 Task: Open Card Card0000000037 in Board Board0000000010 in Workspace WS0000000004 in Trello. Add Member Ayush98111@gmail.com to Card Card0000000037 in Board Board0000000010 in Workspace WS0000000004 in Trello. Add Green Label titled Label0000000037 to Card Card0000000037 in Board Board0000000010 in Workspace WS0000000004 in Trello. Add Checklist CL0000000037 to Card Card0000000037 in Board Board0000000010 in Workspace WS0000000004 in Trello. Add Dates with Start Date as Apr 08 2023 and Due Date as Apr 30 2023 to Card Card0000000037 in Board Board0000000010 in Workspace WS0000000004 in Trello
Action: Mouse moved to (117, 383)
Screenshot: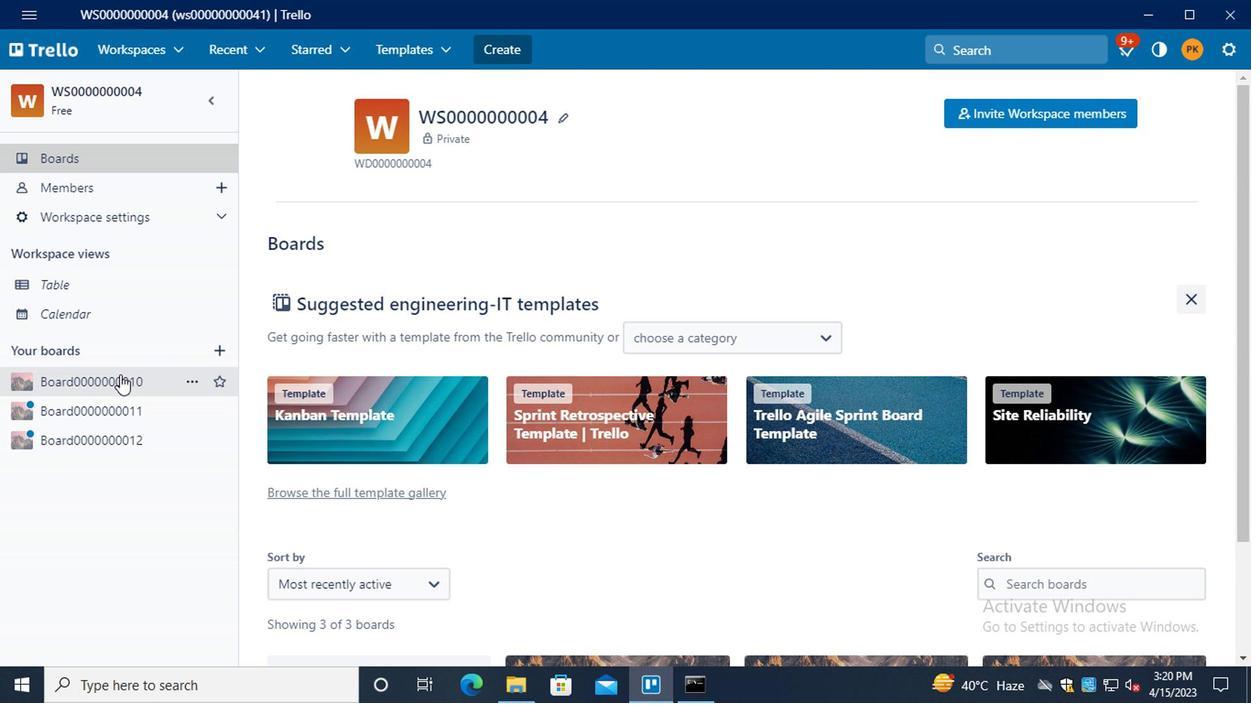 
Action: Mouse pressed left at (117, 383)
Screenshot: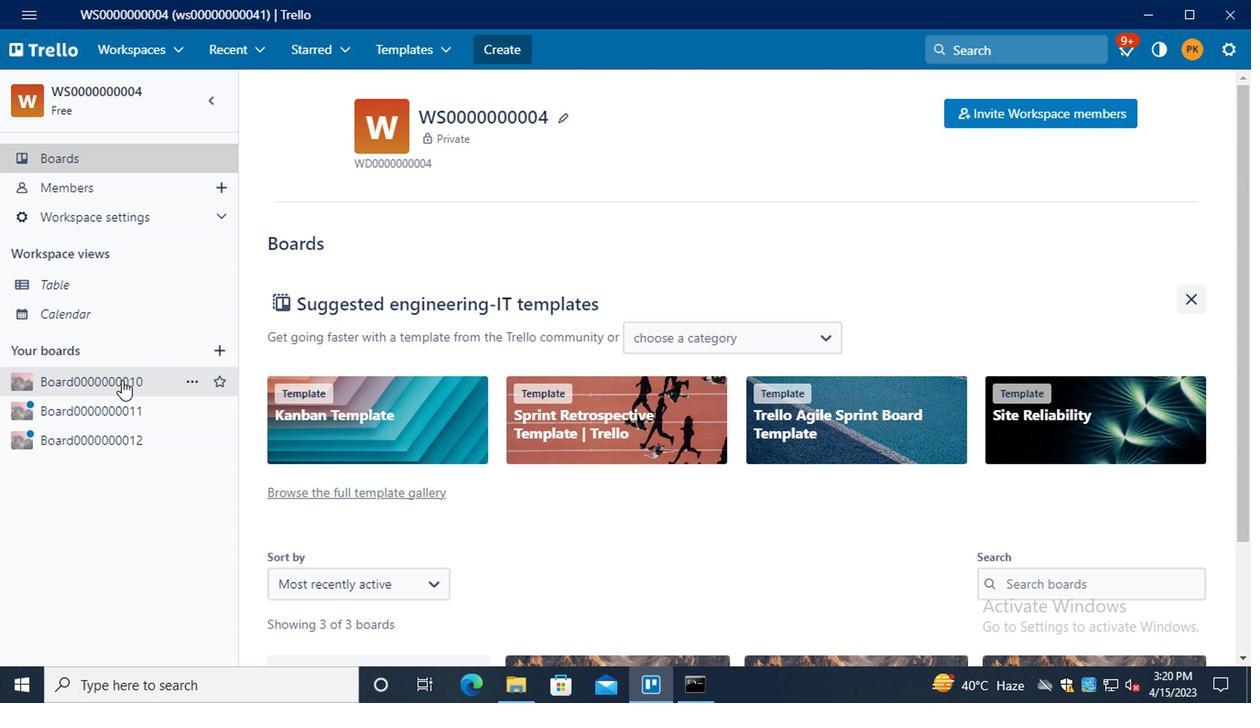 
Action: Mouse moved to (362, 169)
Screenshot: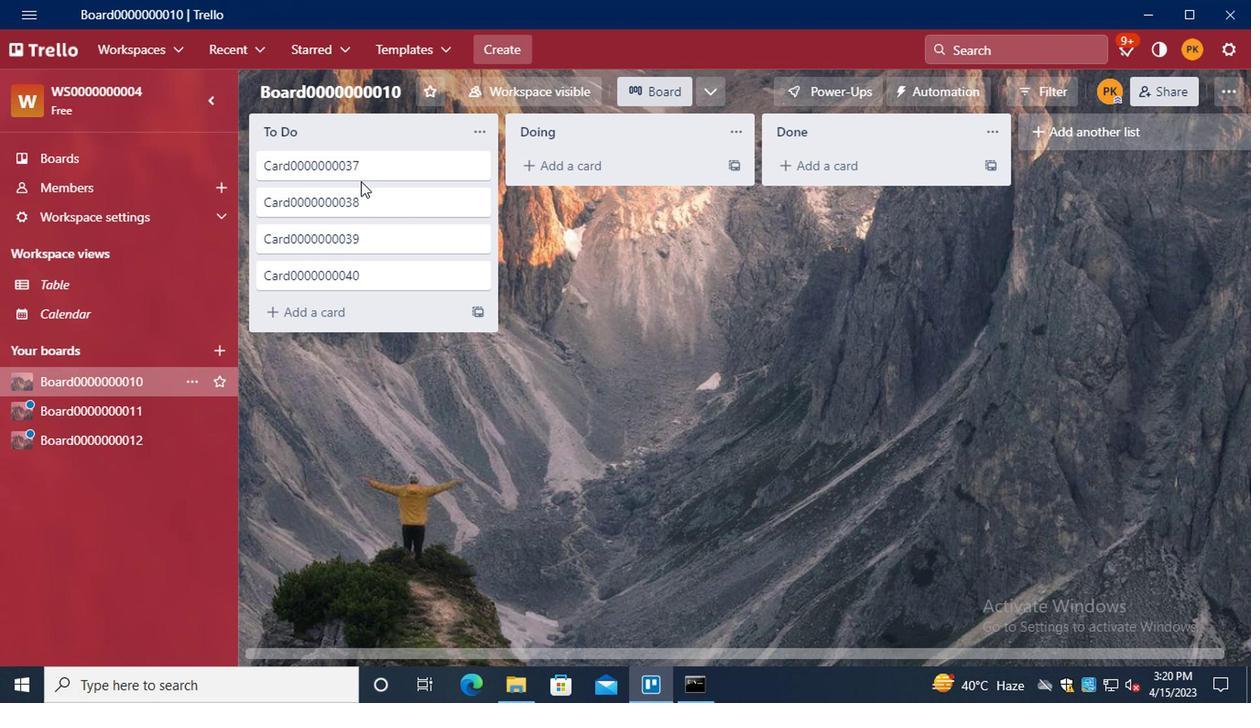 
Action: Mouse pressed left at (362, 169)
Screenshot: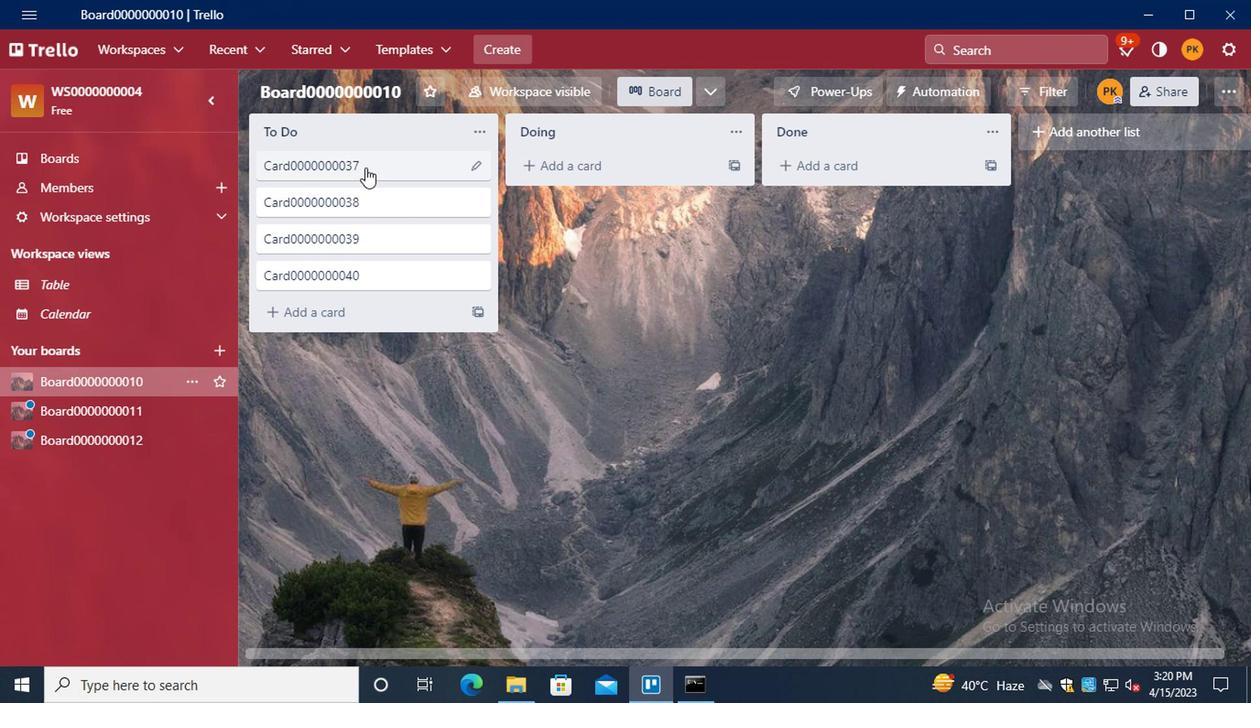 
Action: Mouse moved to (860, 169)
Screenshot: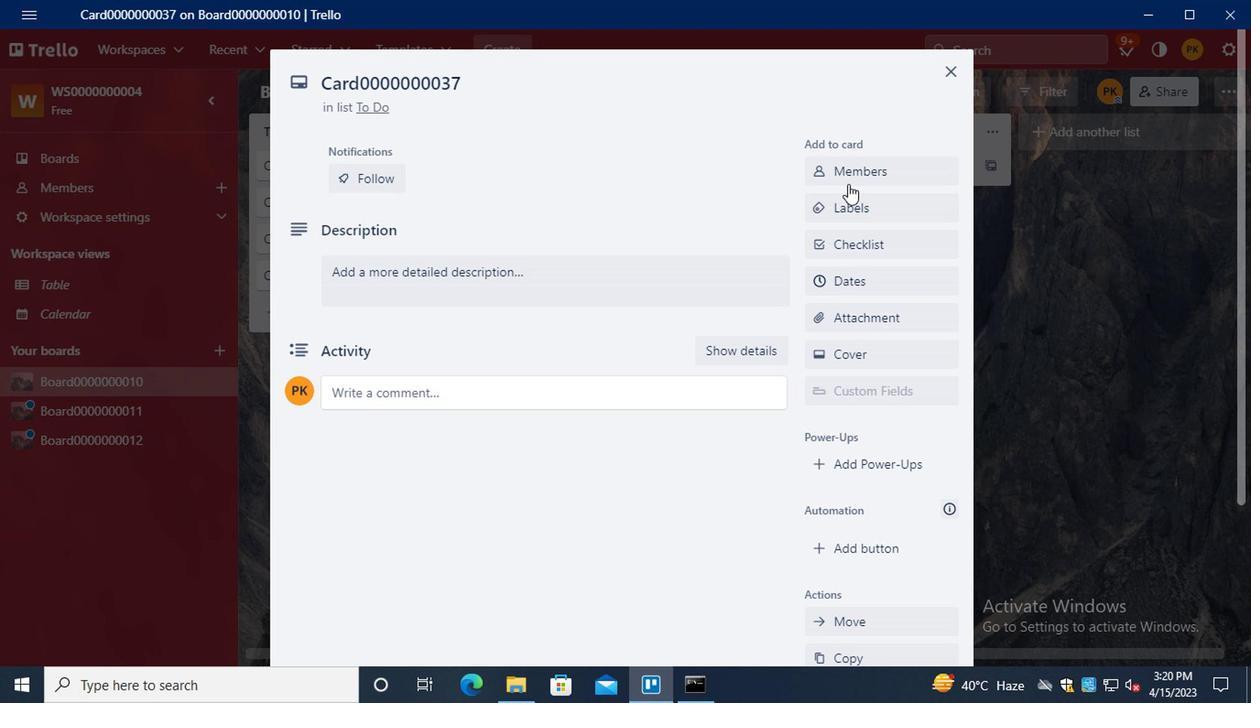 
Action: Mouse pressed left at (860, 169)
Screenshot: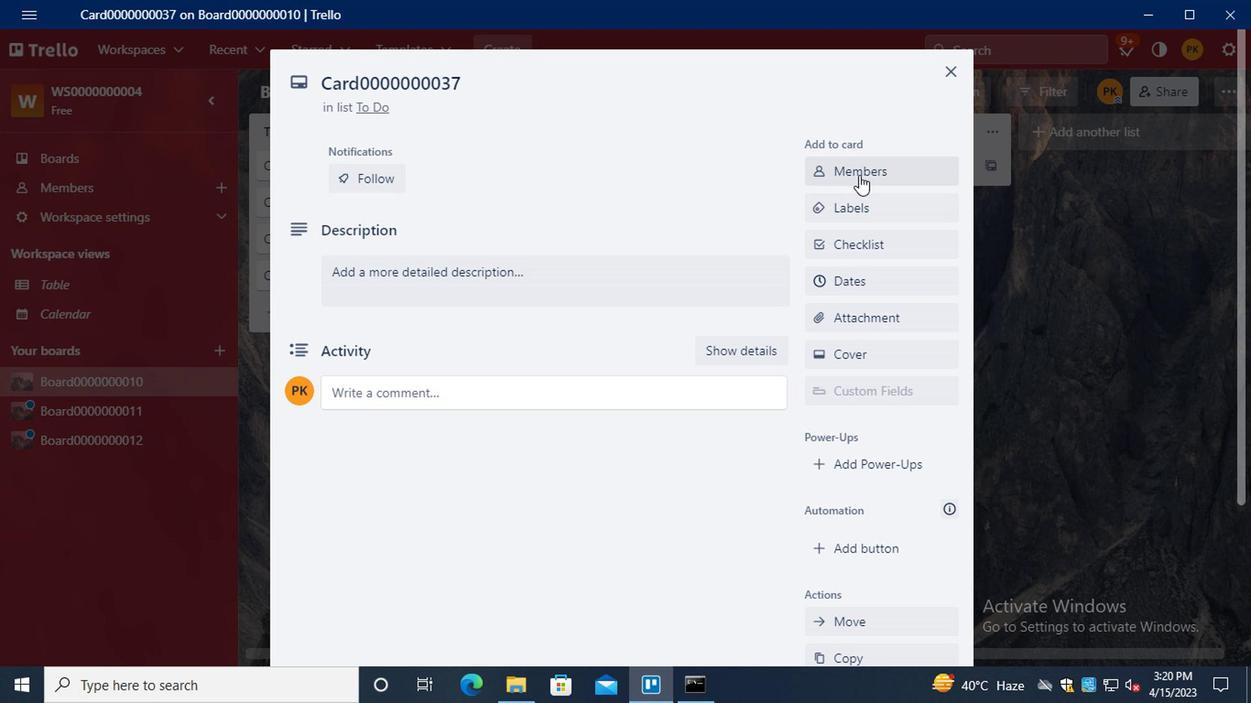 
Action: Mouse moved to (860, 168)
Screenshot: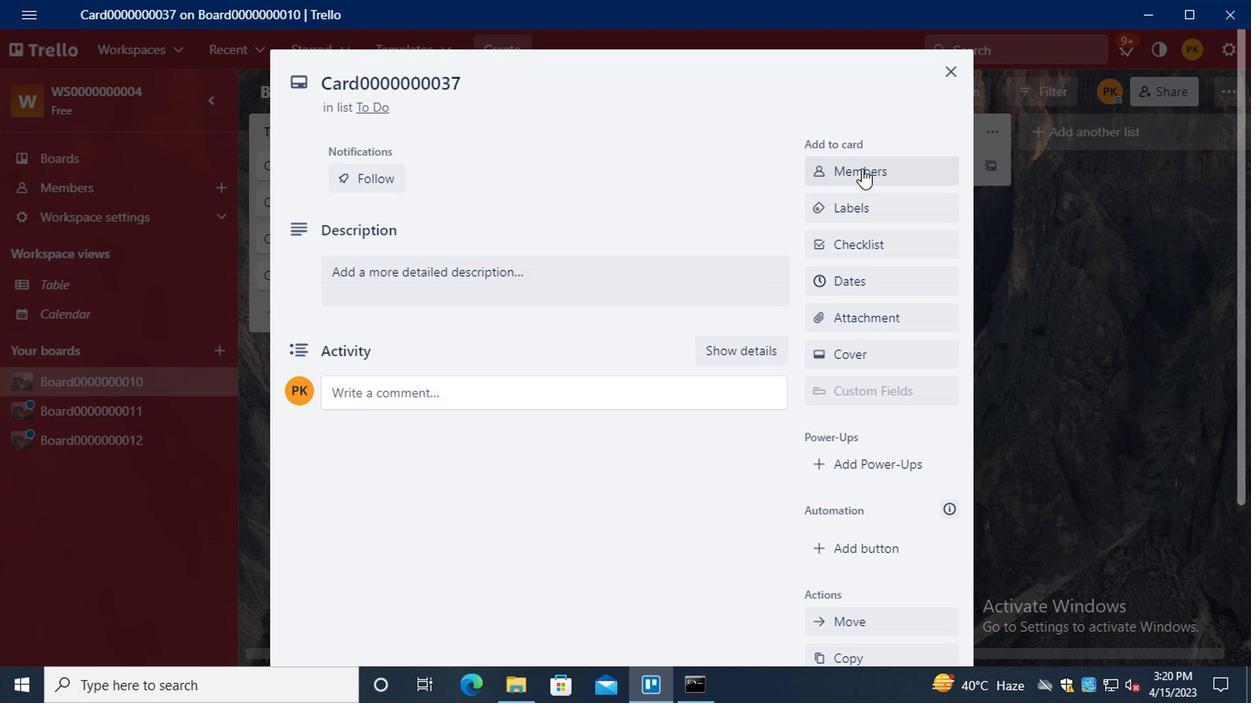 
Action: Key pressed <Key.shift>AYU
Screenshot: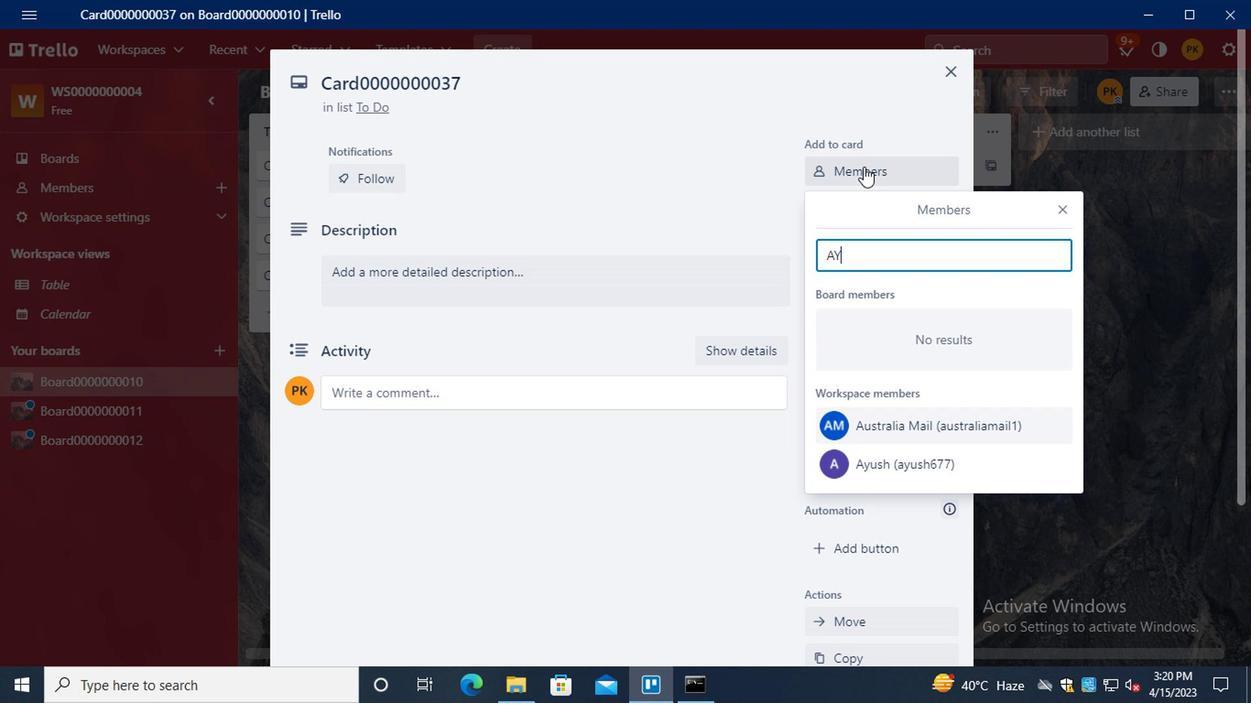 
Action: Mouse moved to (904, 436)
Screenshot: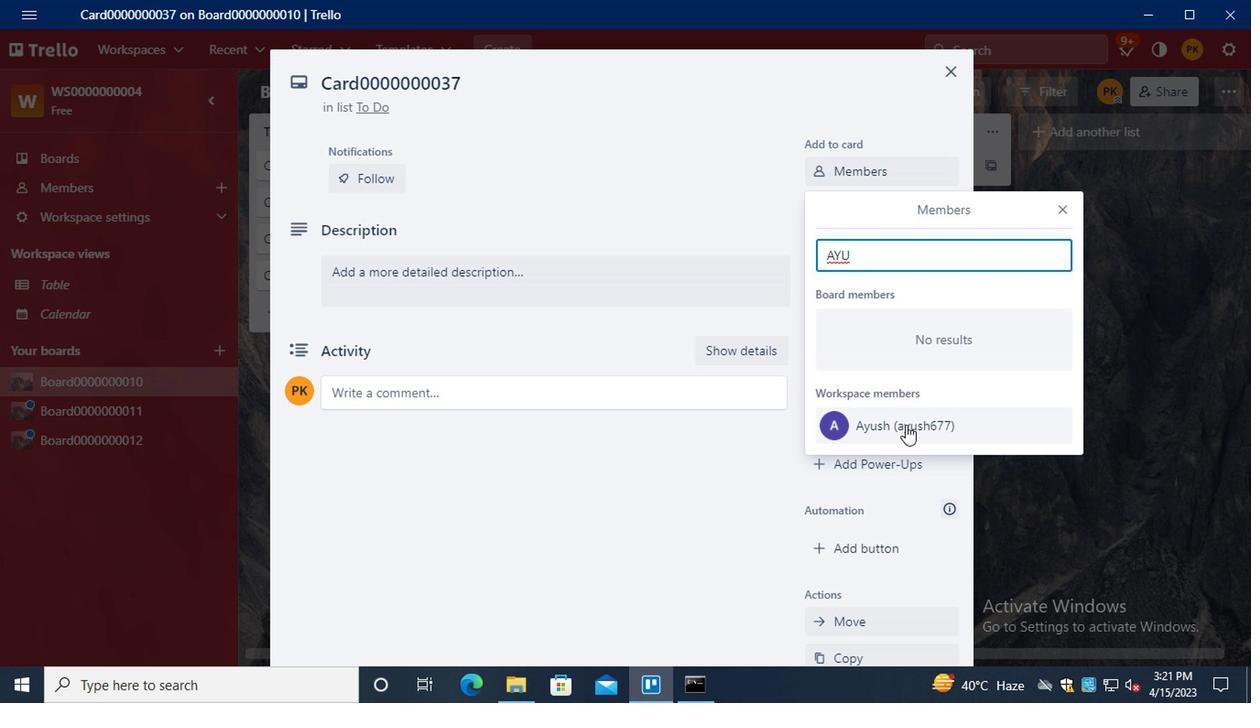 
Action: Mouse pressed left at (904, 436)
Screenshot: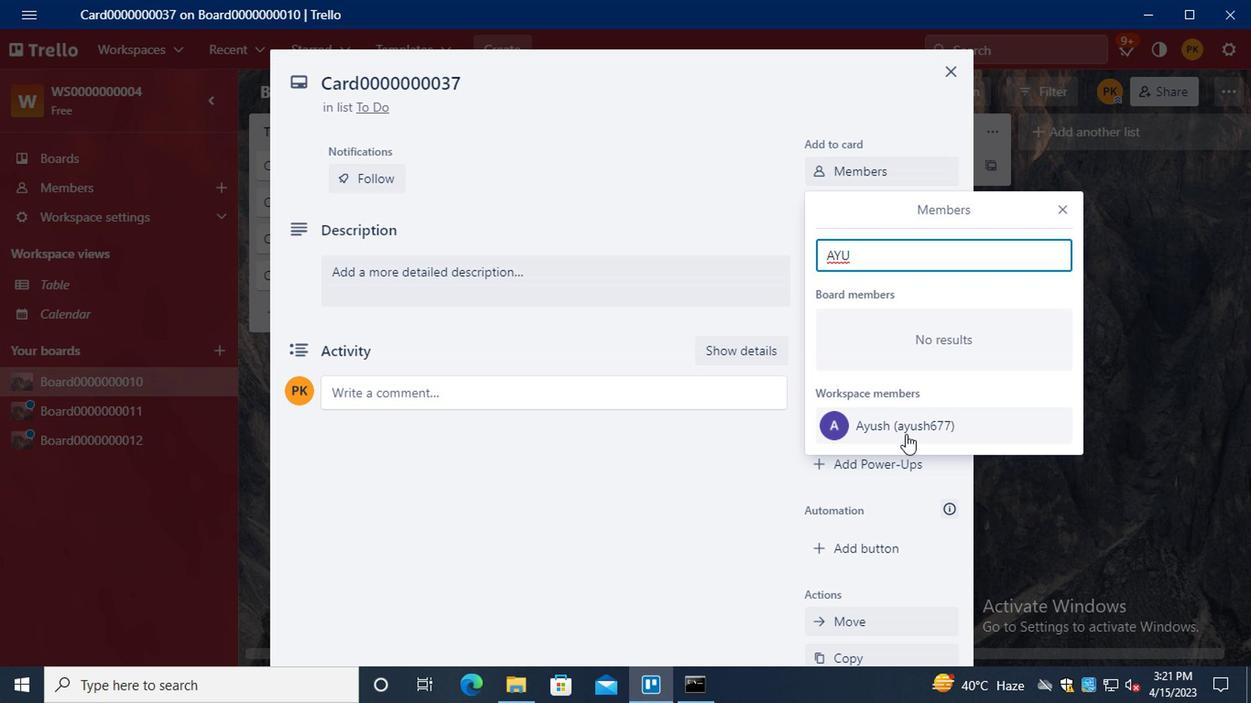 
Action: Mouse moved to (856, 426)
Screenshot: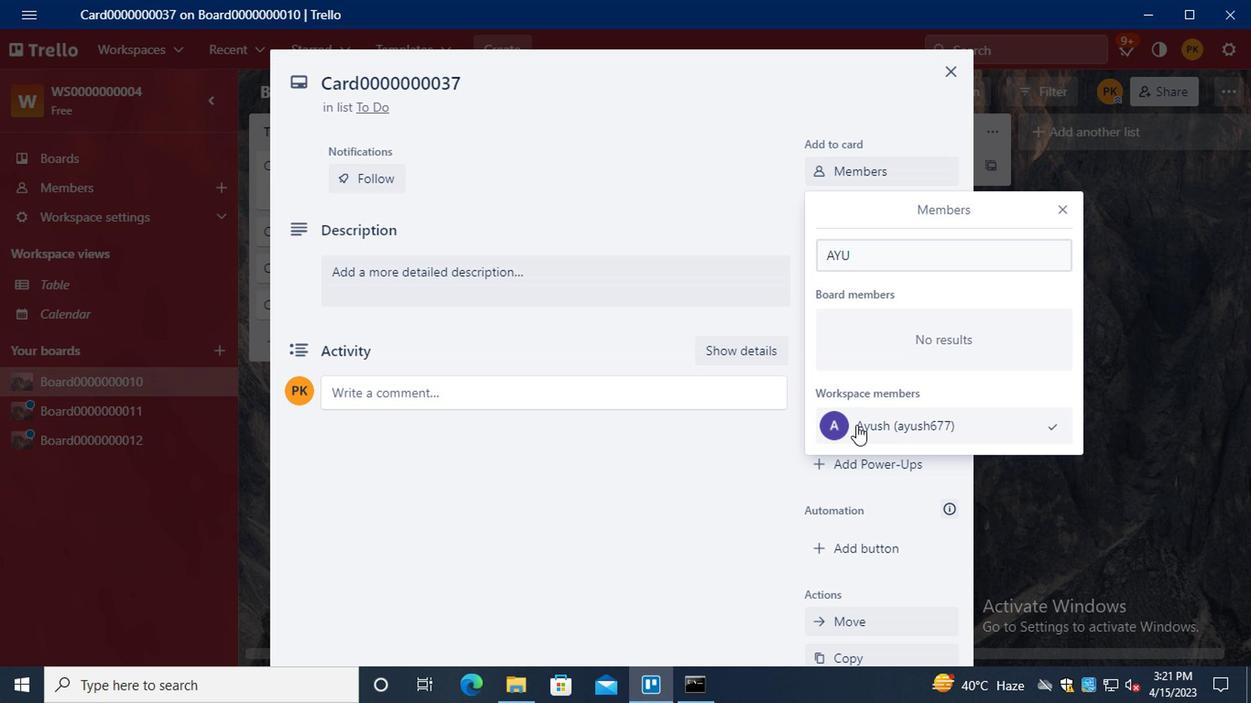 
Action: Mouse pressed left at (856, 426)
Screenshot: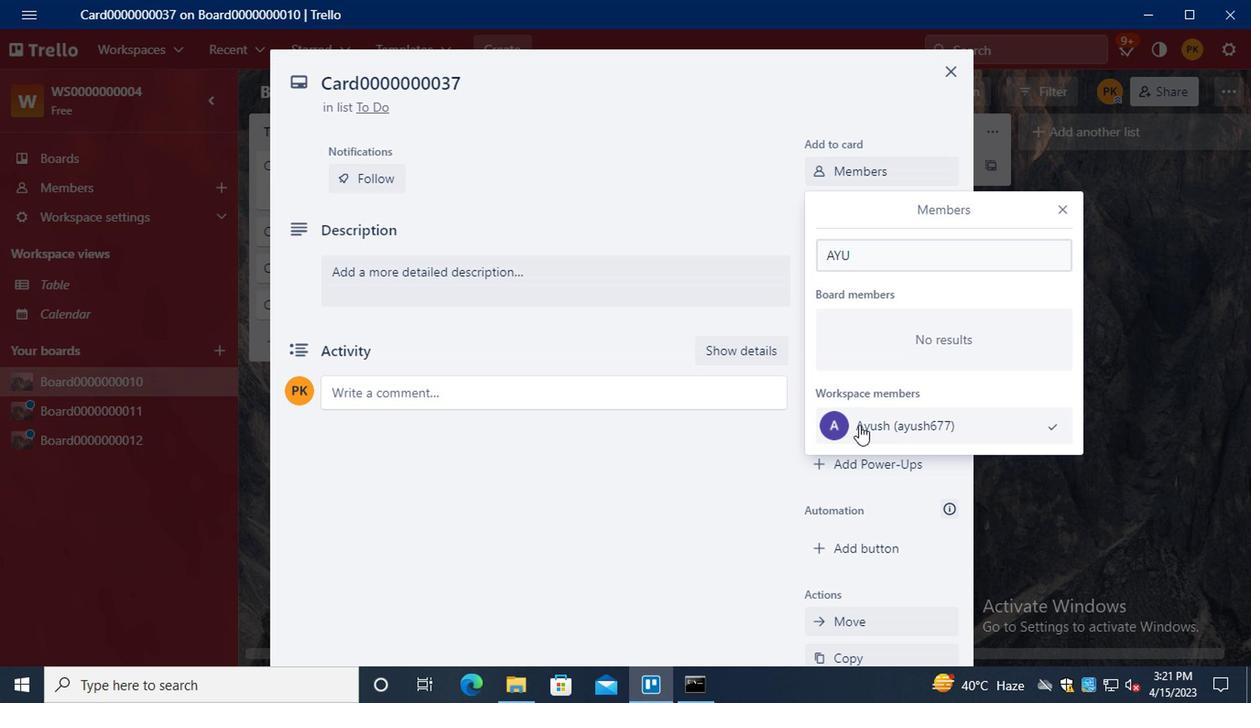 
Action: Mouse moved to (879, 425)
Screenshot: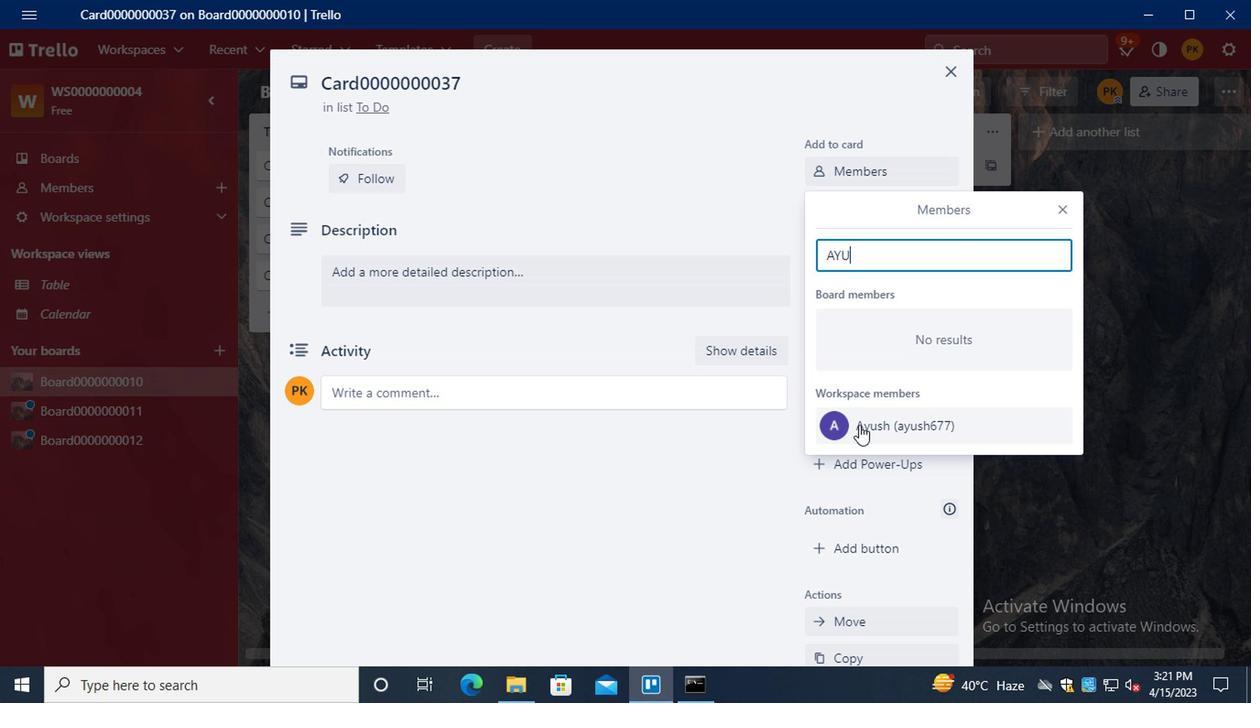 
Action: Mouse pressed left at (879, 425)
Screenshot: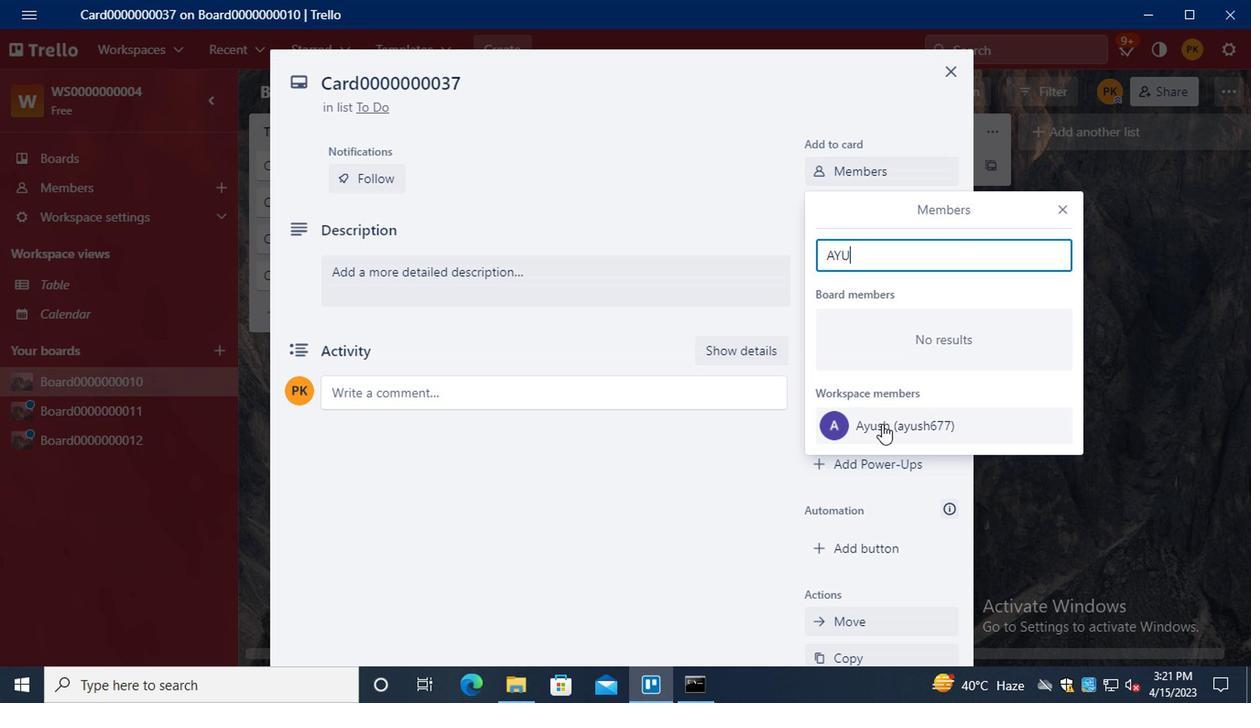 
Action: Mouse moved to (1060, 213)
Screenshot: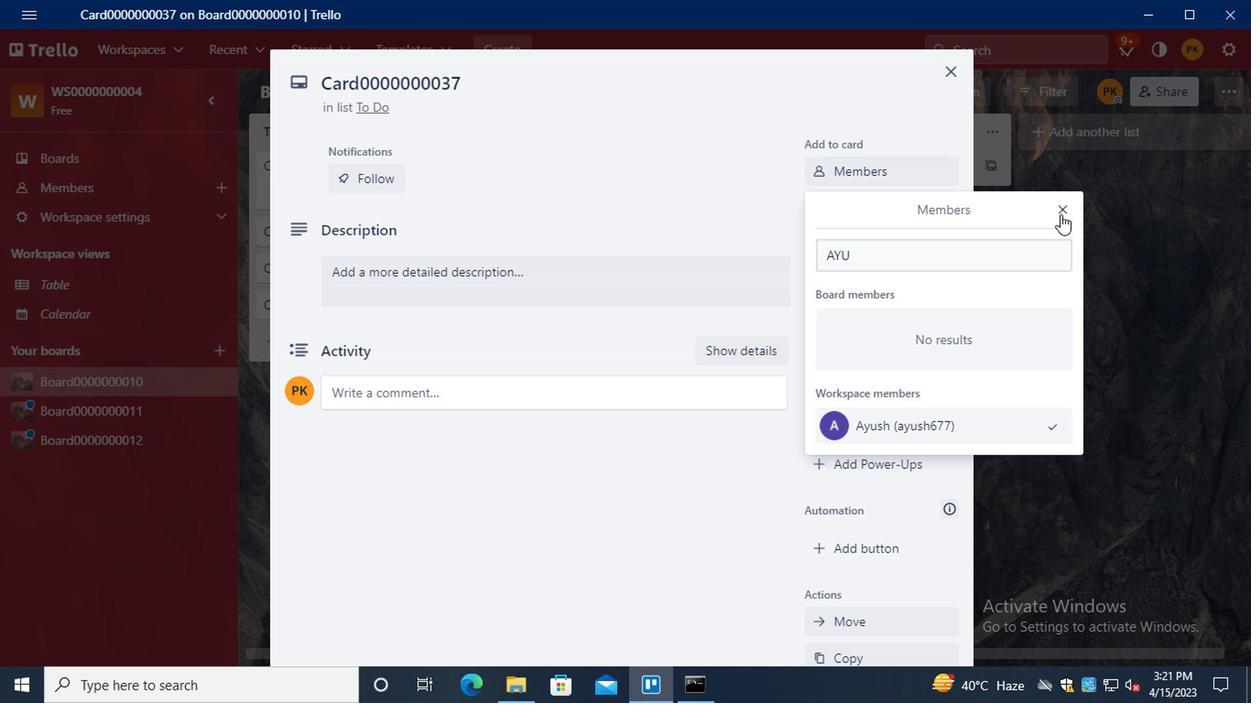 
Action: Mouse pressed left at (1060, 213)
Screenshot: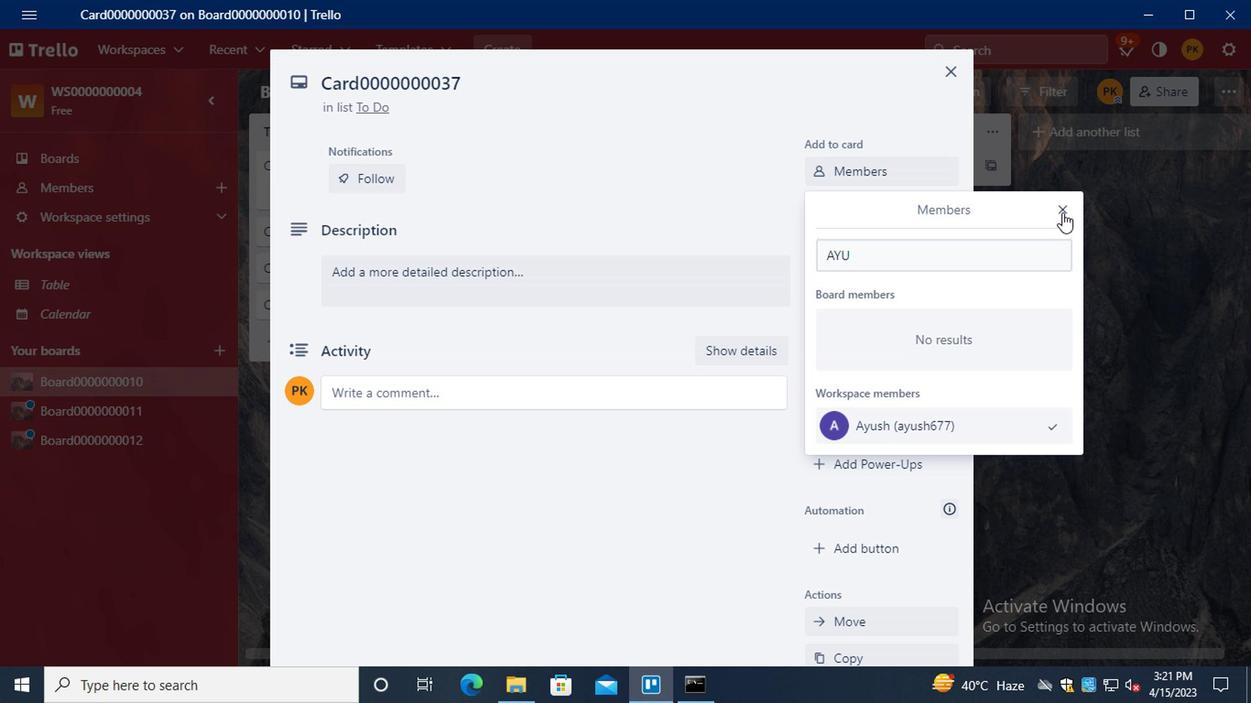 
Action: Mouse moved to (850, 212)
Screenshot: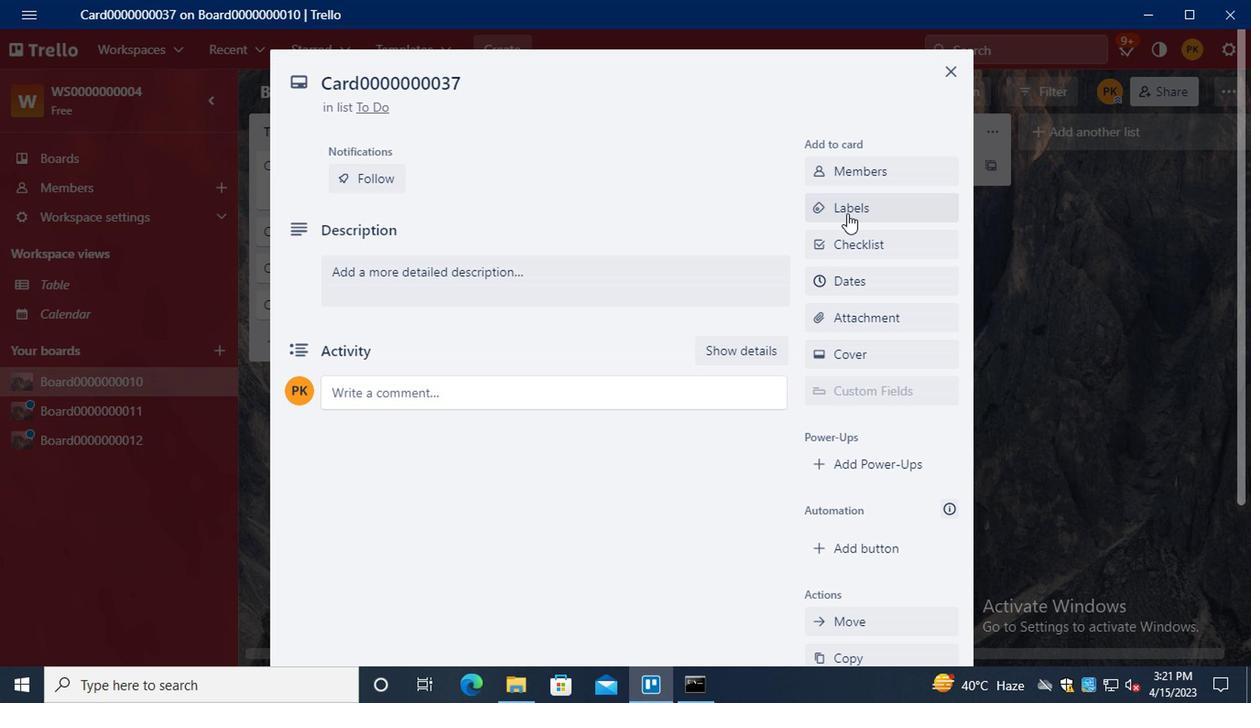 
Action: Mouse pressed left at (850, 212)
Screenshot: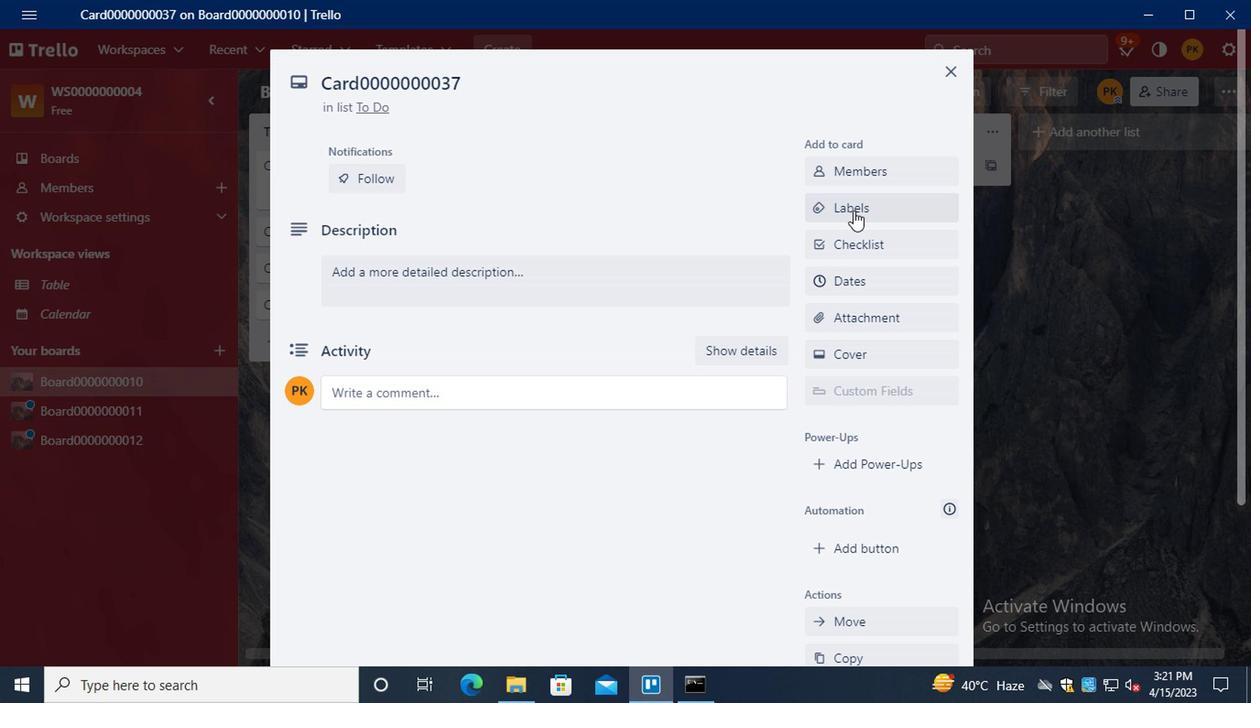 
Action: Mouse moved to (899, 411)
Screenshot: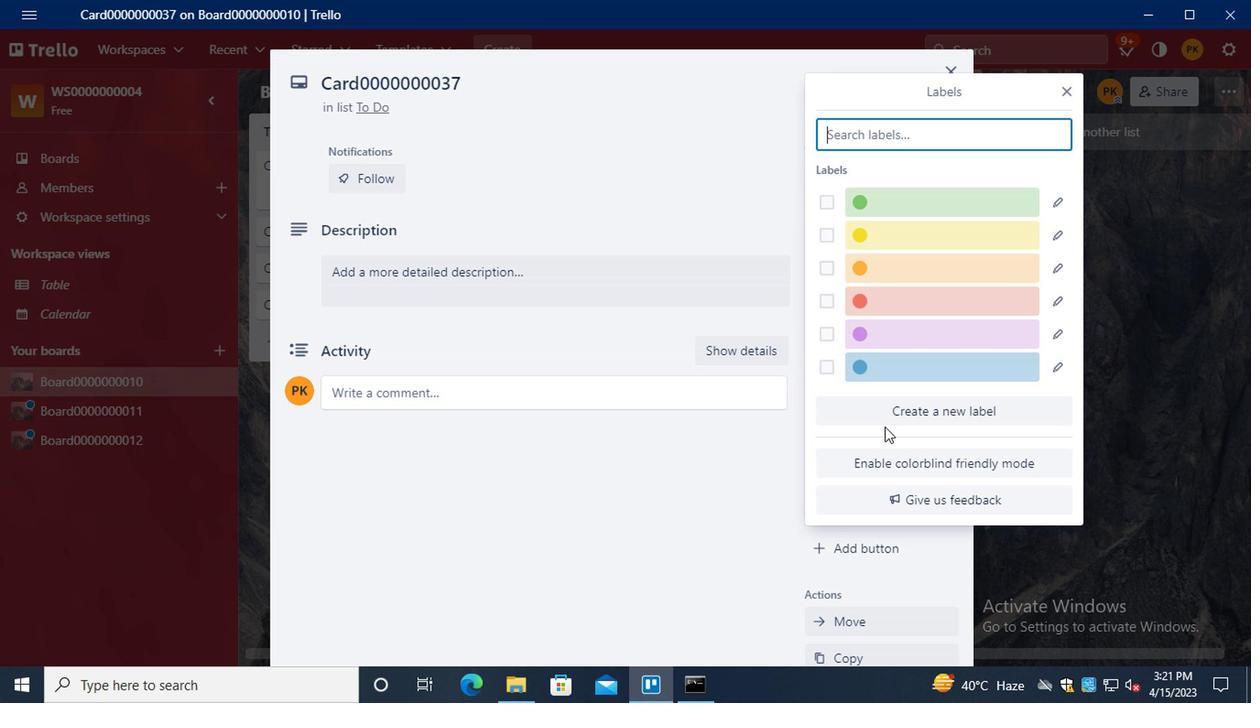 
Action: Mouse pressed left at (899, 411)
Screenshot: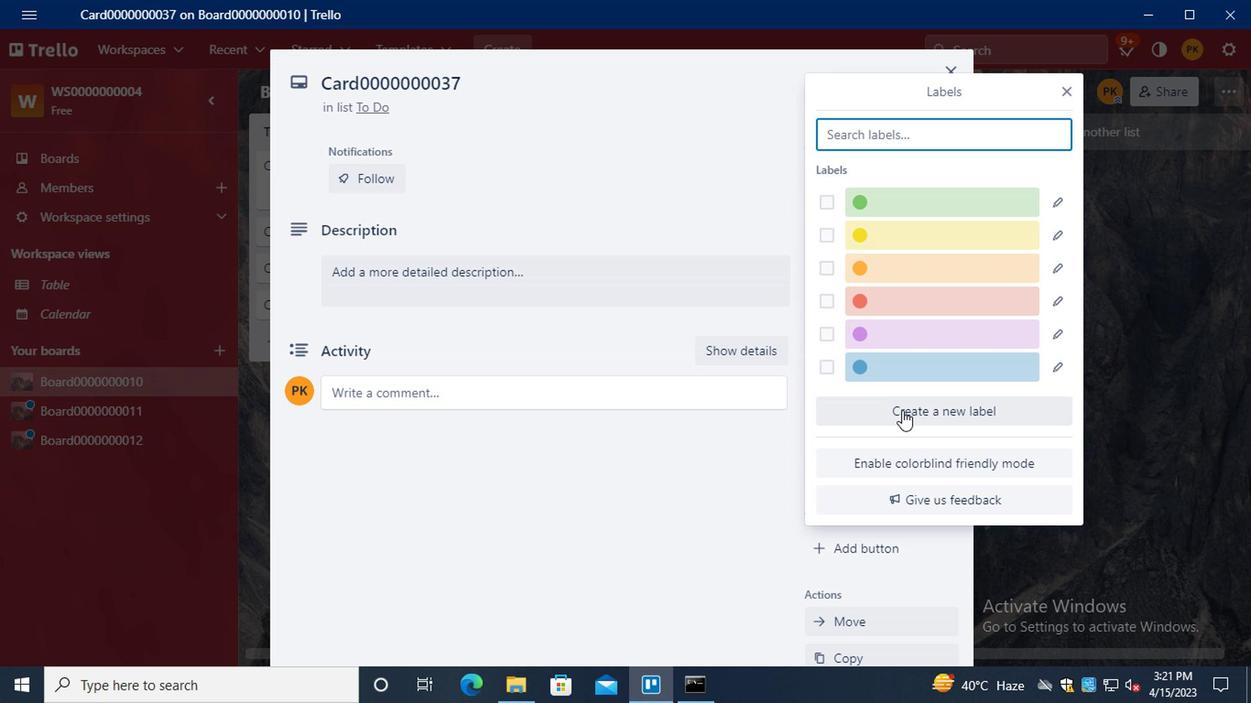 
Action: Mouse moved to (899, 411)
Screenshot: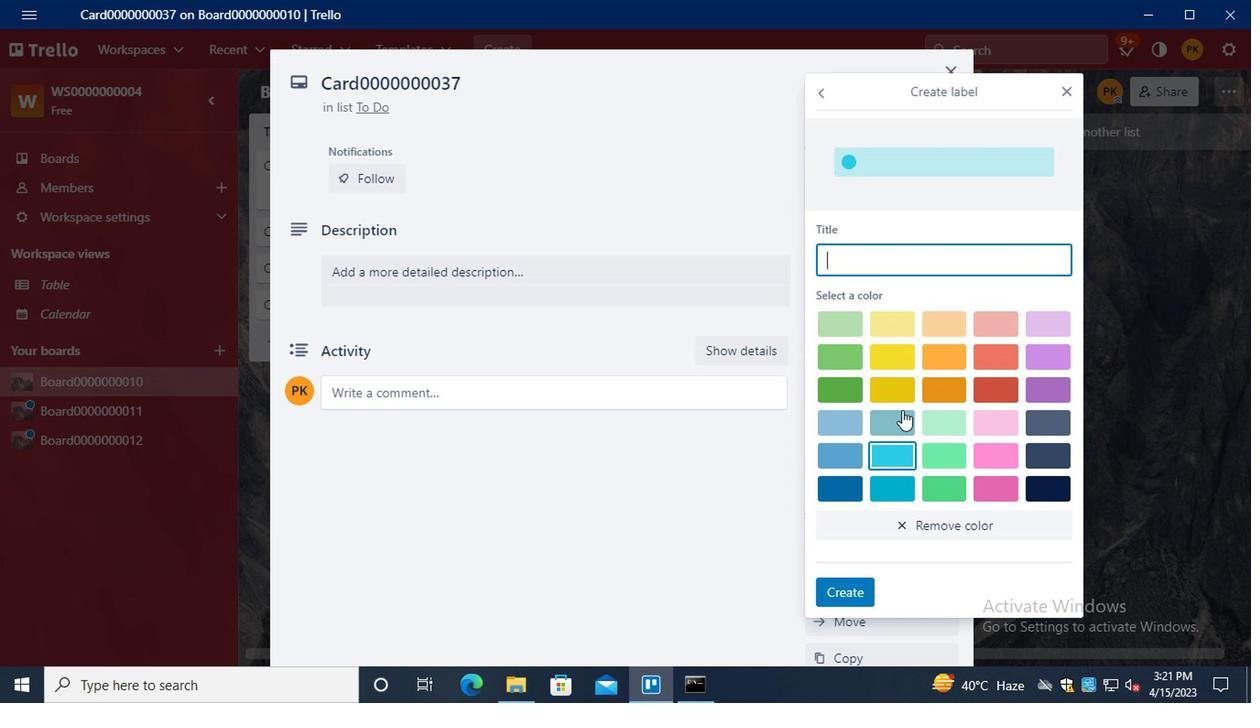 
Action: Key pressed <Key.shift><Key.shift><Key.shift><Key.shift><Key.shift><Key.shift><Key.shift><Key.shift><Key.shift><Key.shift><Key.shift><Key.shift><Key.shift><Key.shift><Key.shift>LABEL0000000037
Screenshot: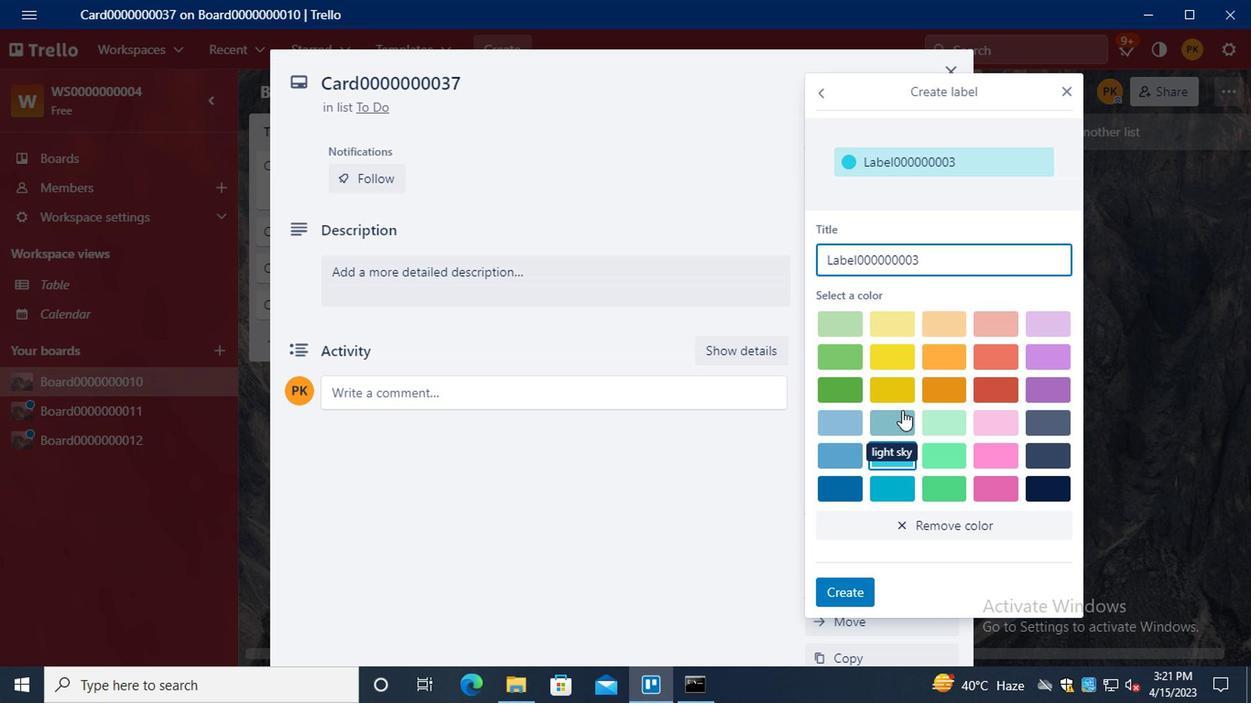 
Action: Mouse moved to (831, 361)
Screenshot: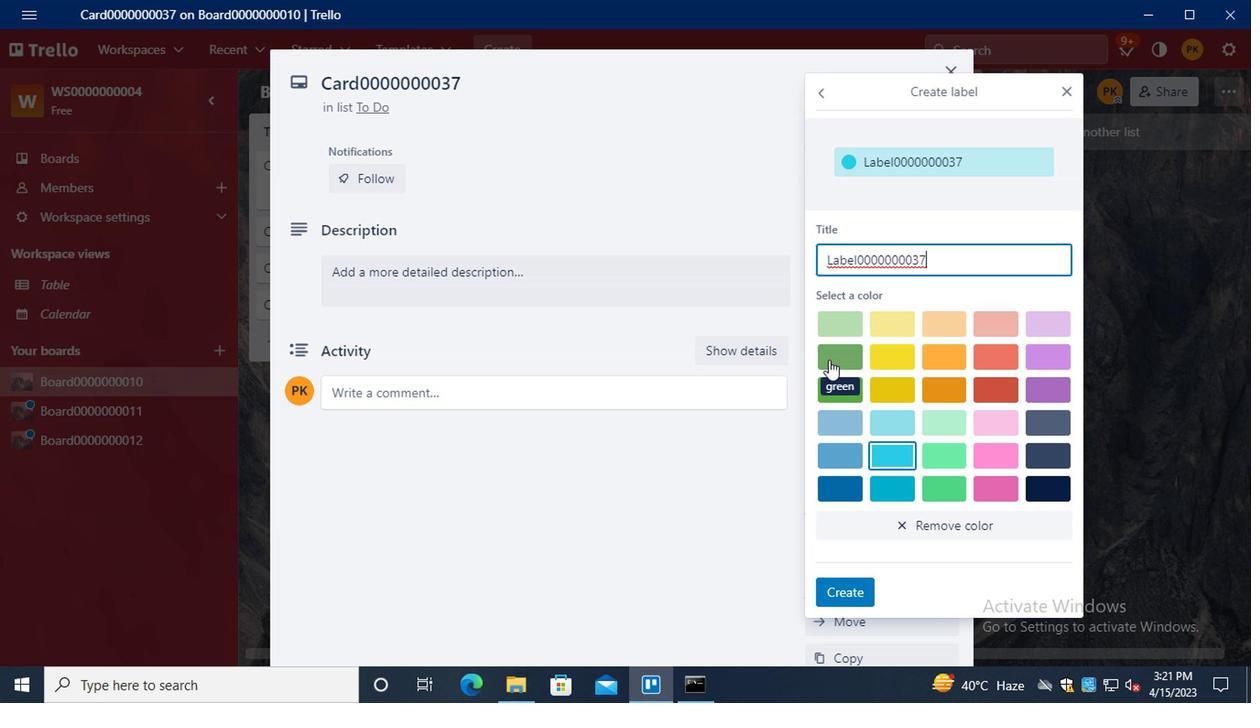 
Action: Mouse pressed left at (831, 361)
Screenshot: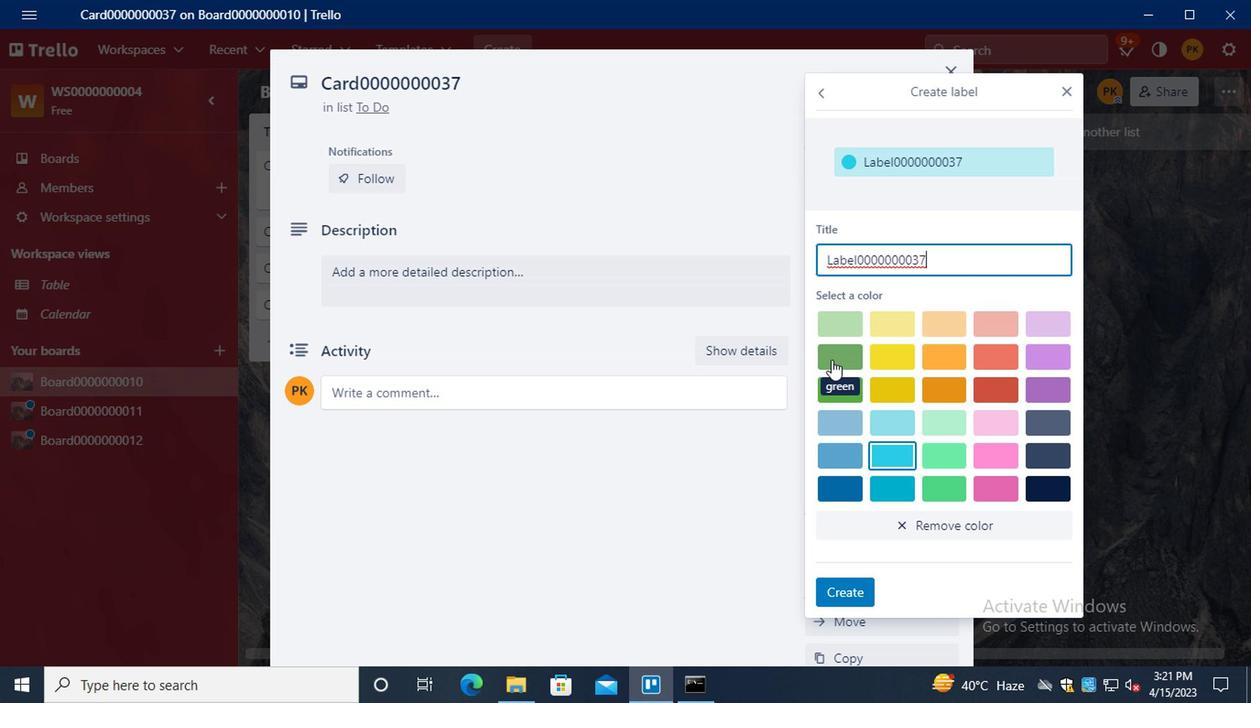 
Action: Mouse moved to (839, 599)
Screenshot: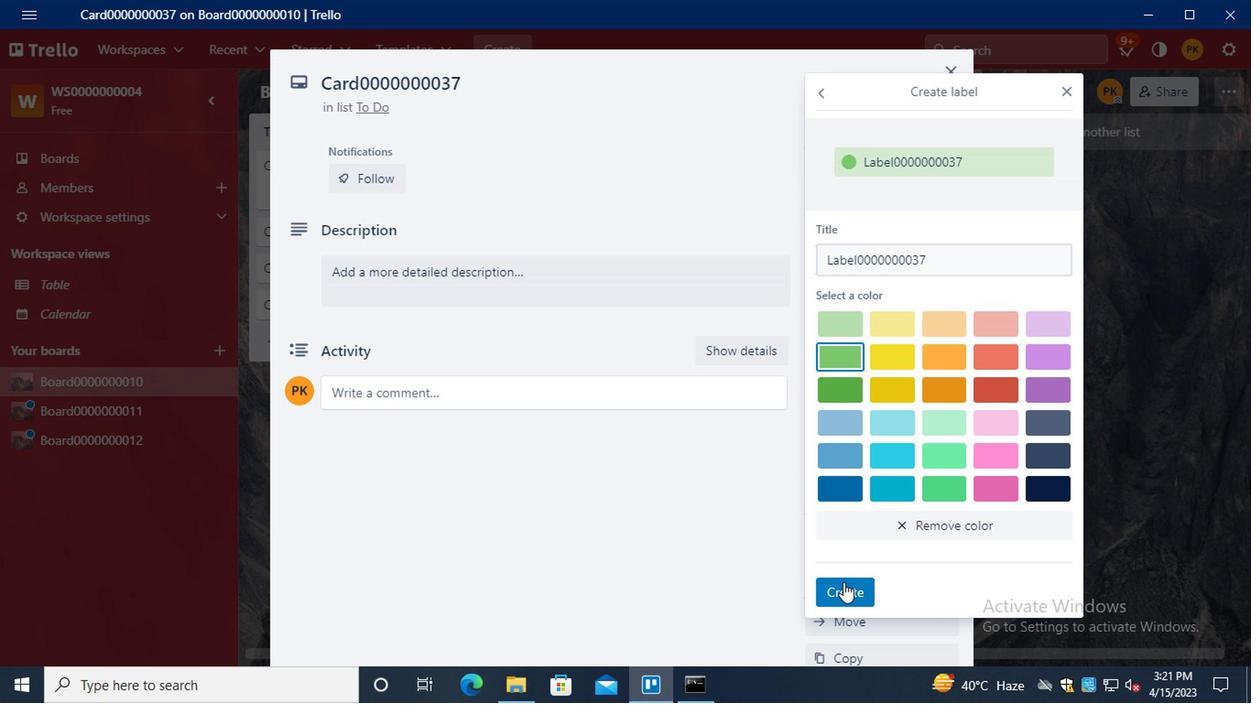 
Action: Mouse pressed left at (839, 599)
Screenshot: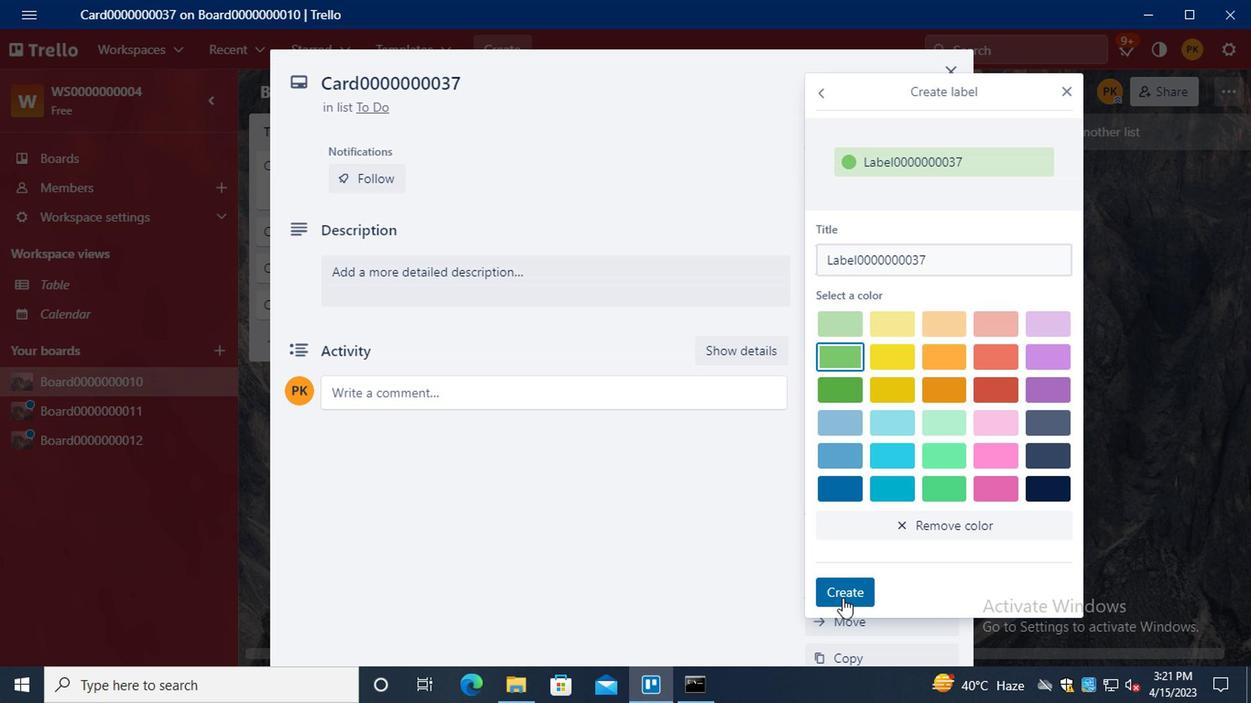 
Action: Mouse moved to (1067, 89)
Screenshot: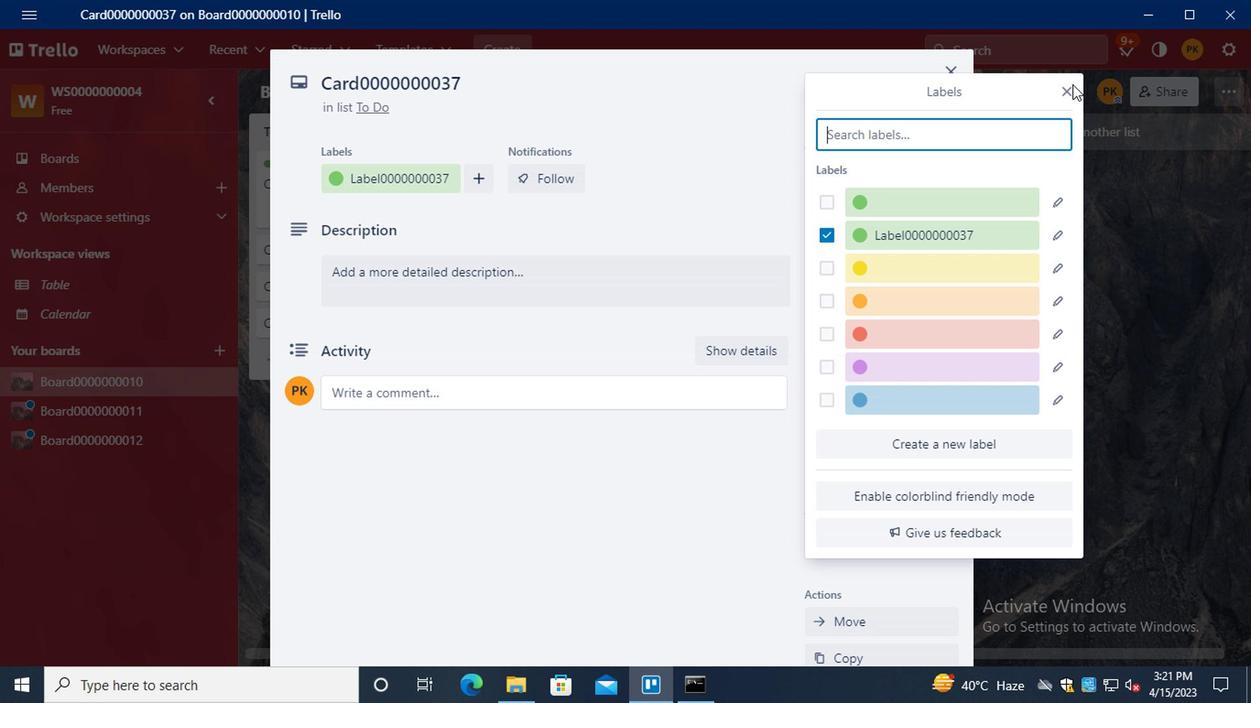 
Action: Mouse pressed left at (1067, 89)
Screenshot: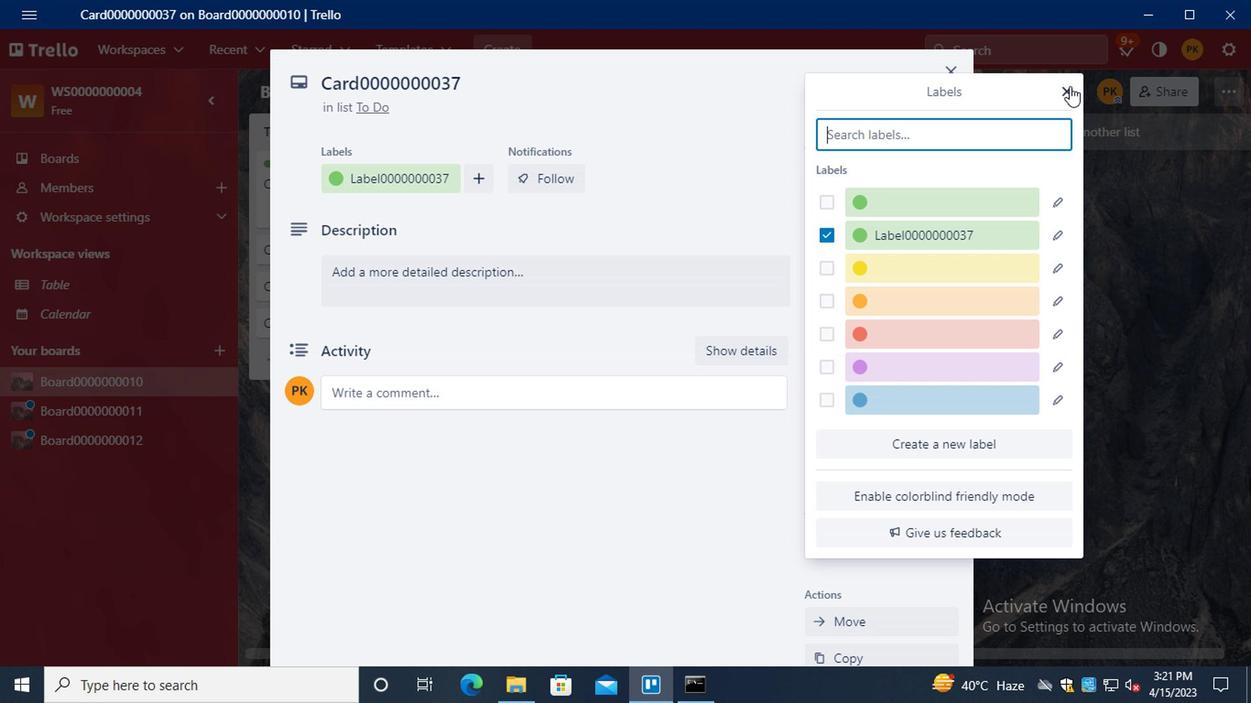 
Action: Mouse moved to (831, 246)
Screenshot: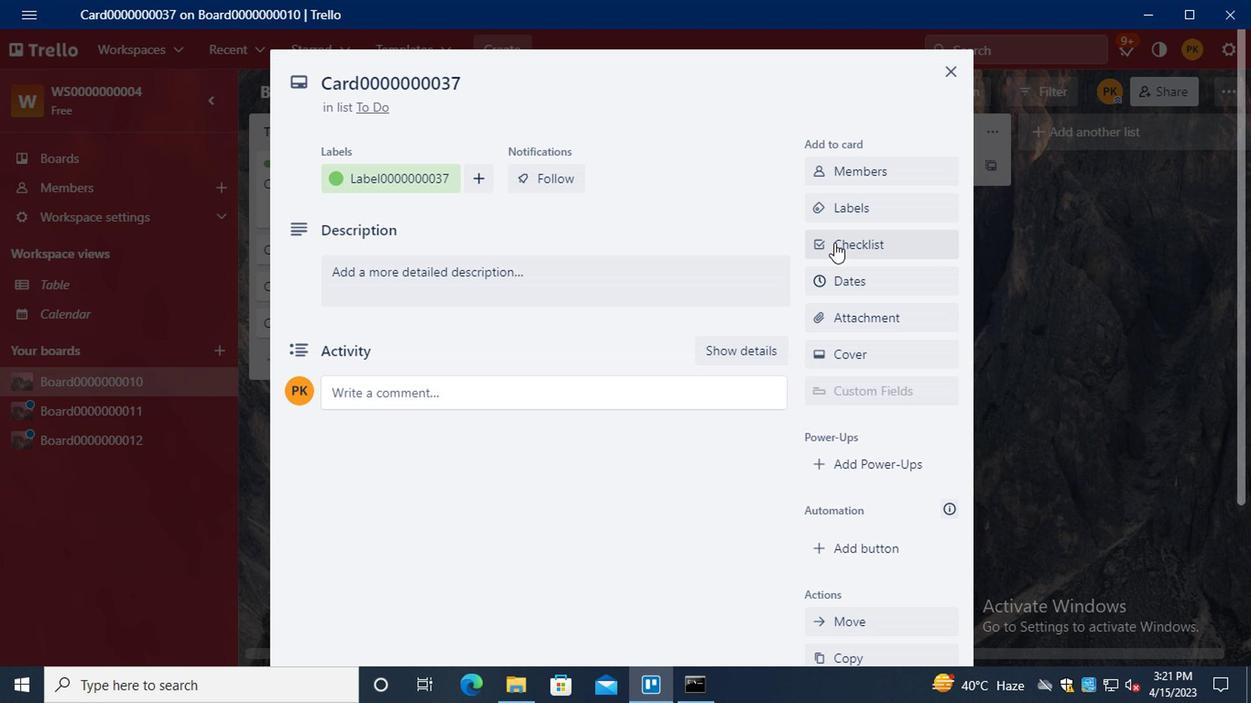 
Action: Mouse pressed left at (831, 246)
Screenshot: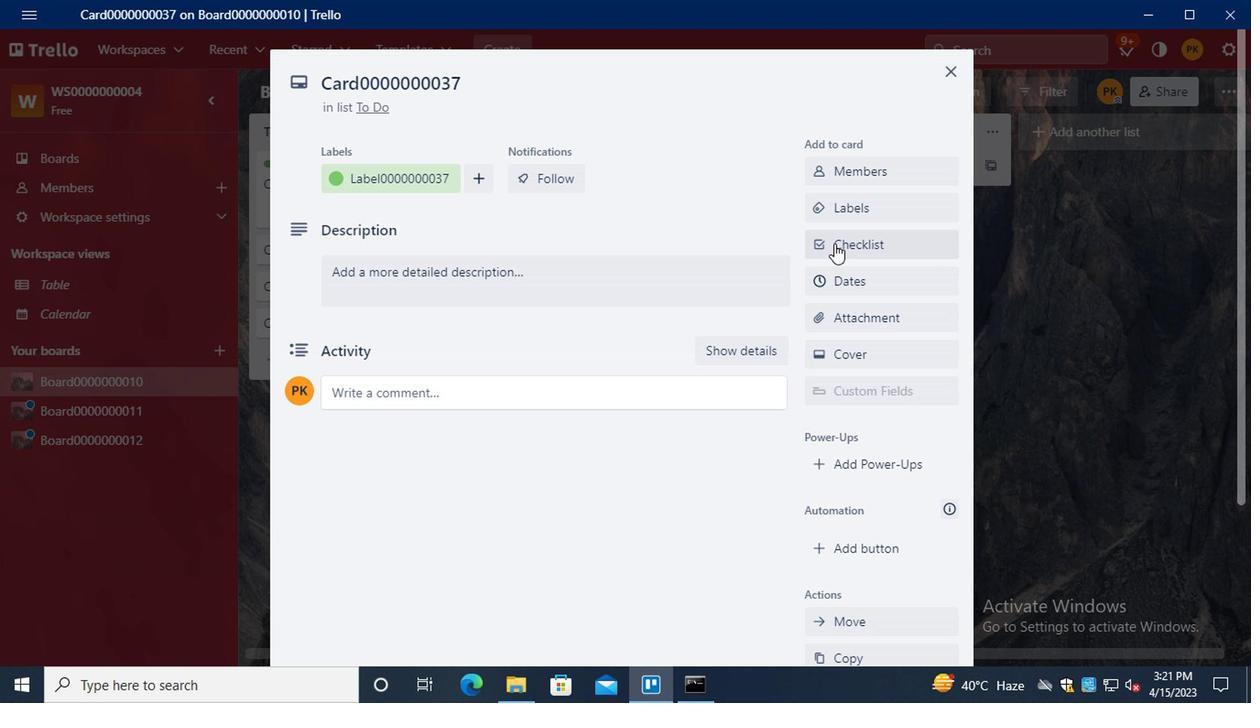
Action: Key pressed <Key.shift><Key.shift><Key.shift>CL0000000037
Screenshot: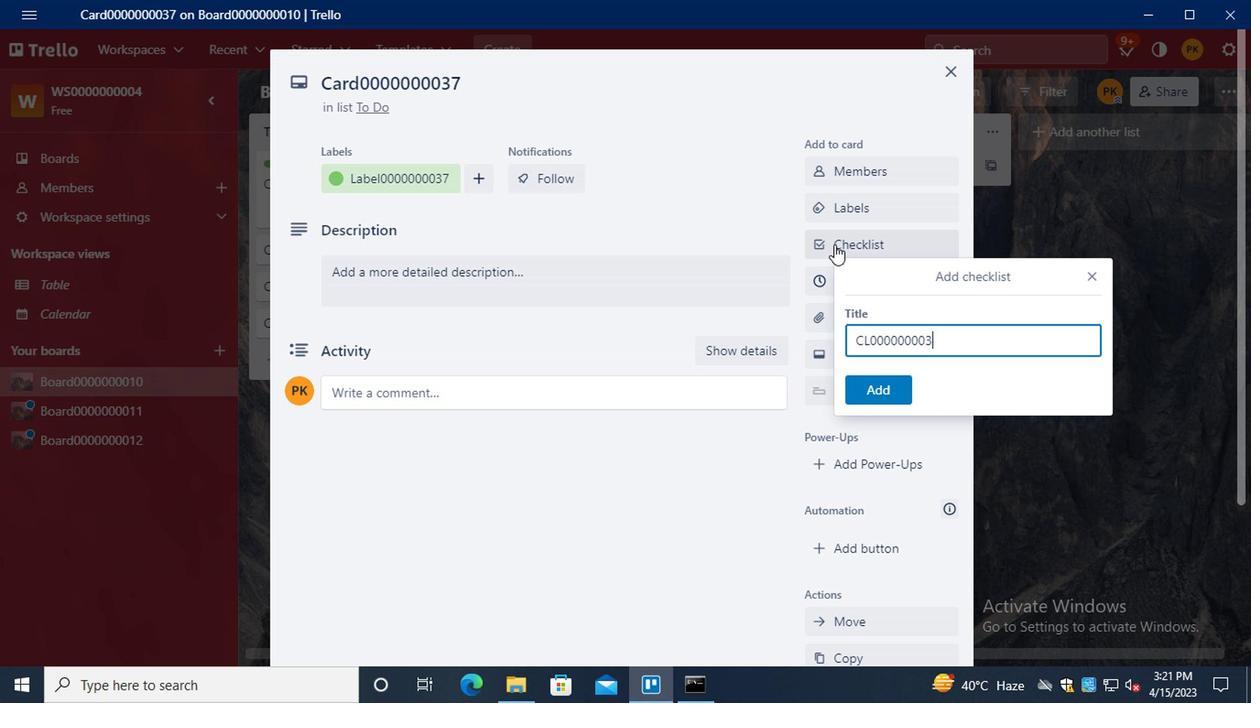 
Action: Mouse moved to (887, 395)
Screenshot: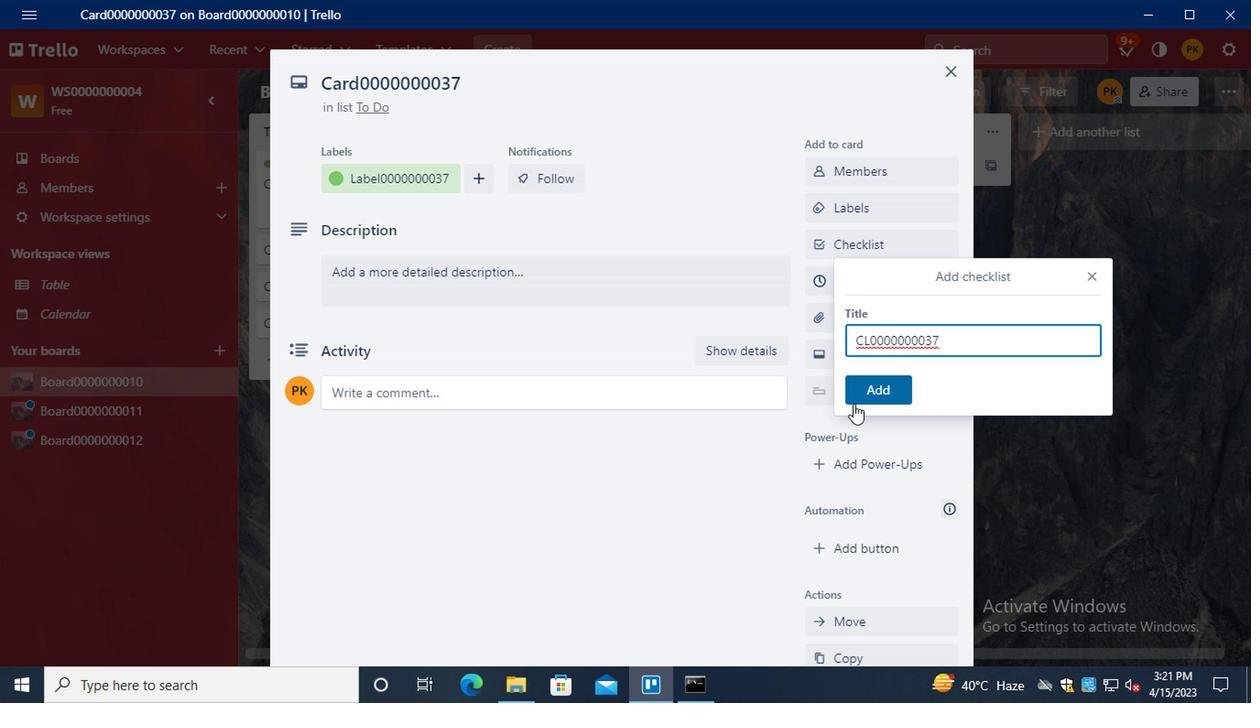 
Action: Mouse pressed left at (887, 395)
Screenshot: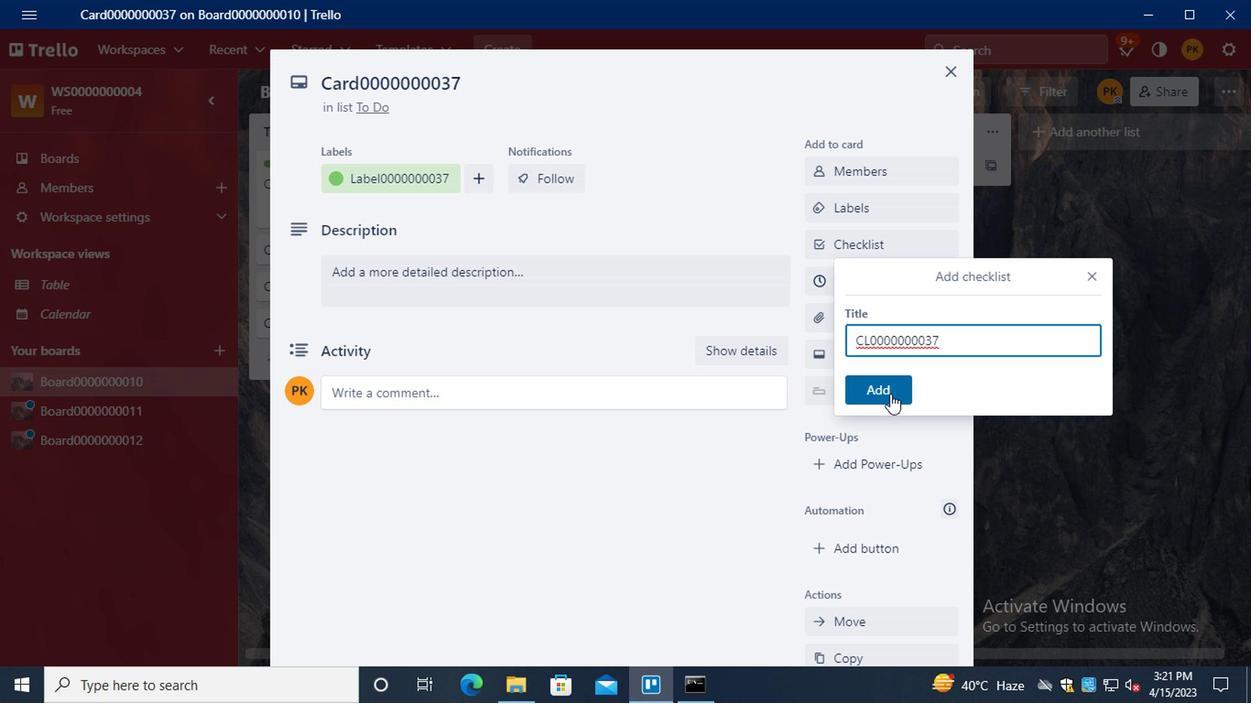 
Action: Mouse moved to (858, 276)
Screenshot: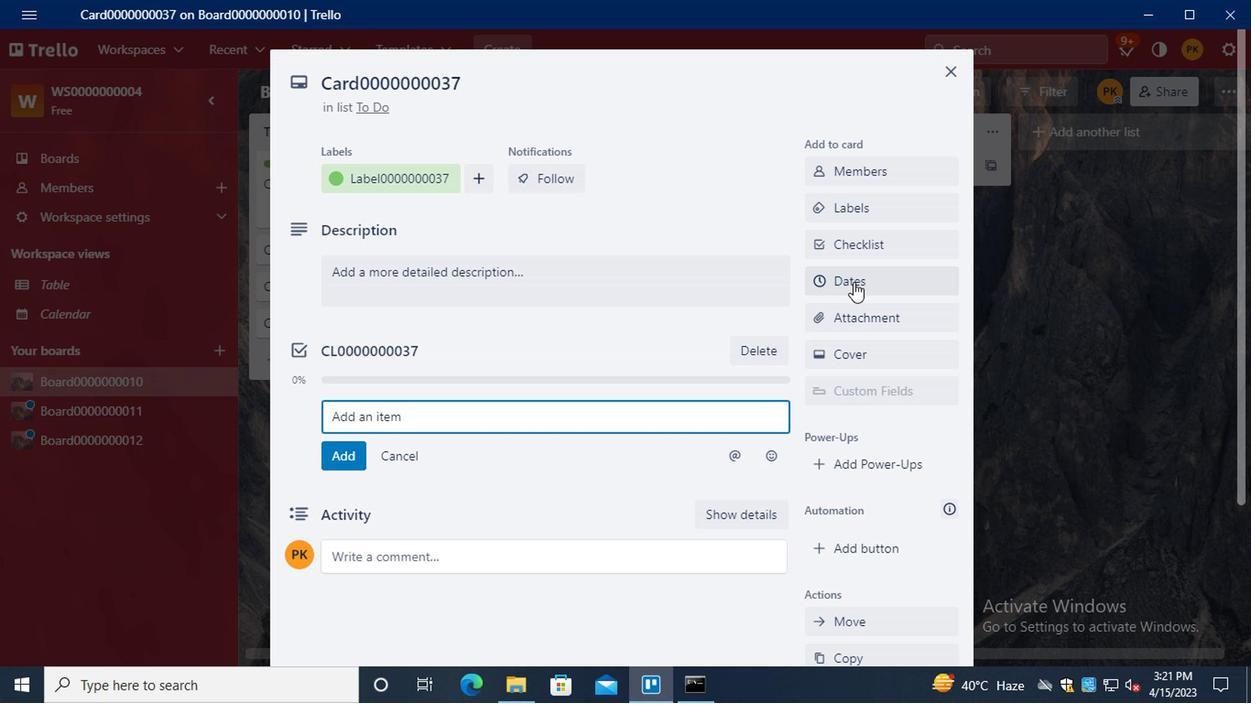 
Action: Mouse pressed left at (858, 276)
Screenshot: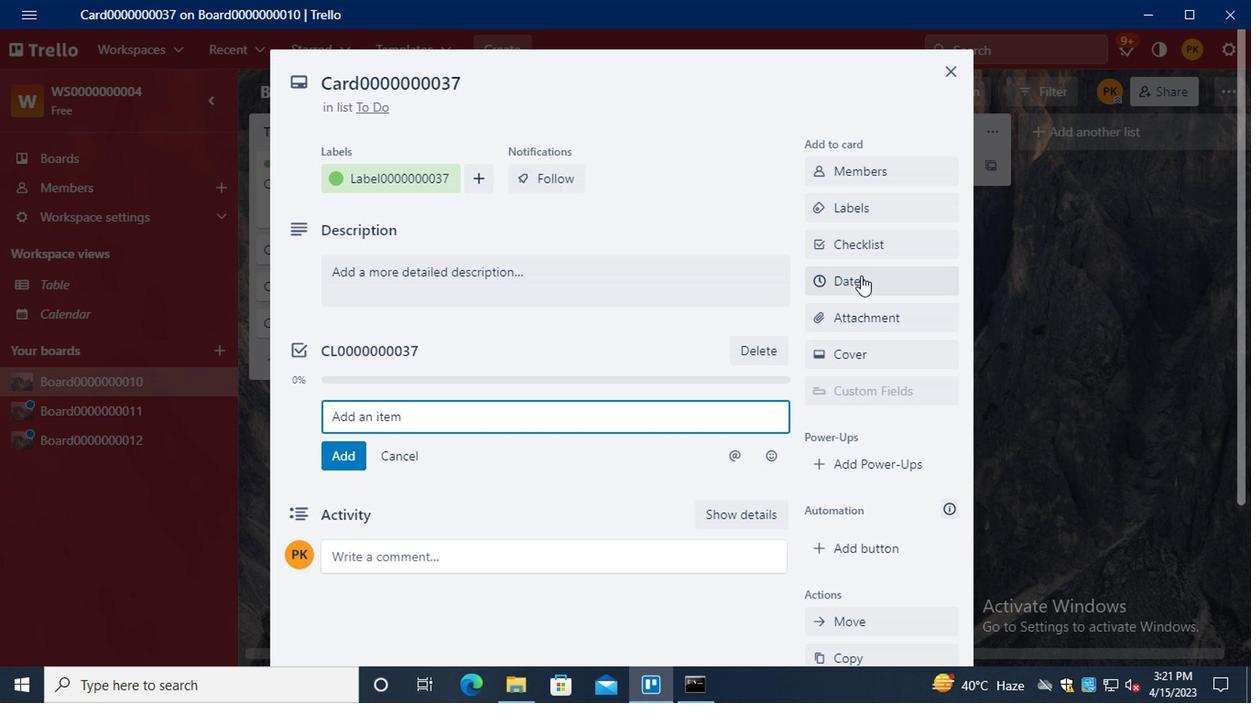 
Action: Mouse moved to (822, 422)
Screenshot: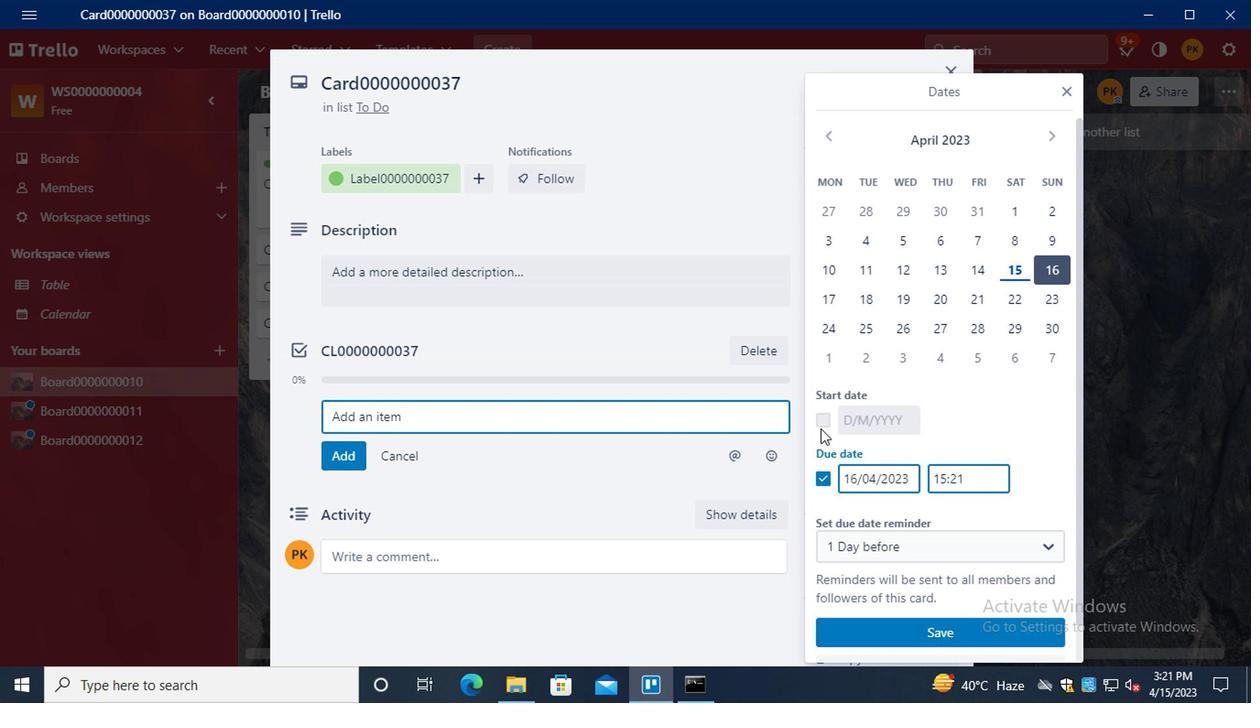 
Action: Mouse pressed left at (822, 422)
Screenshot: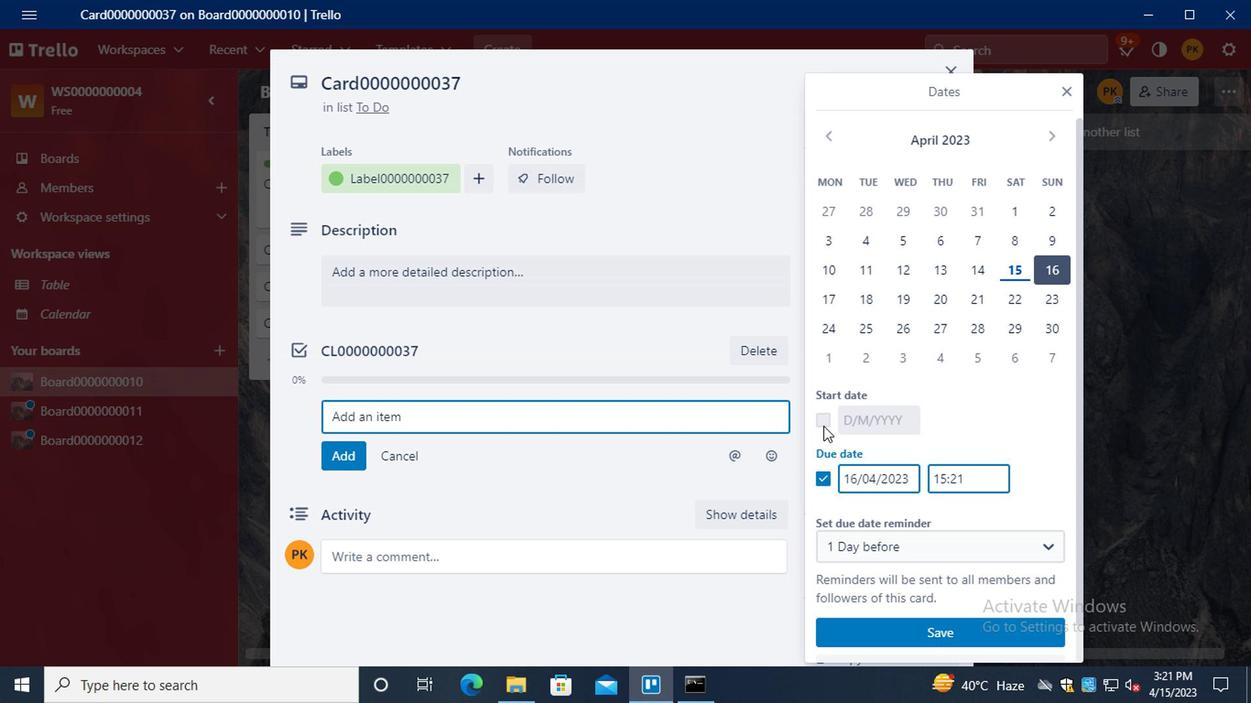 
Action: Mouse moved to (1011, 232)
Screenshot: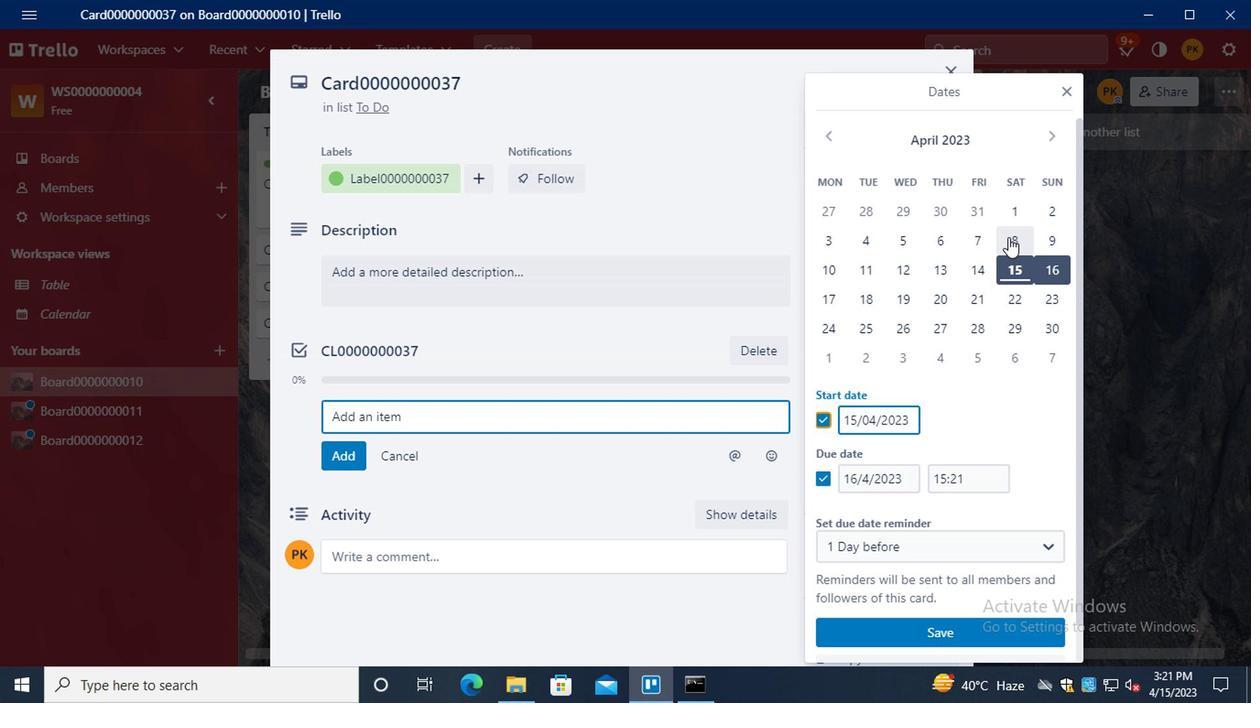 
Action: Mouse pressed left at (1011, 232)
Screenshot: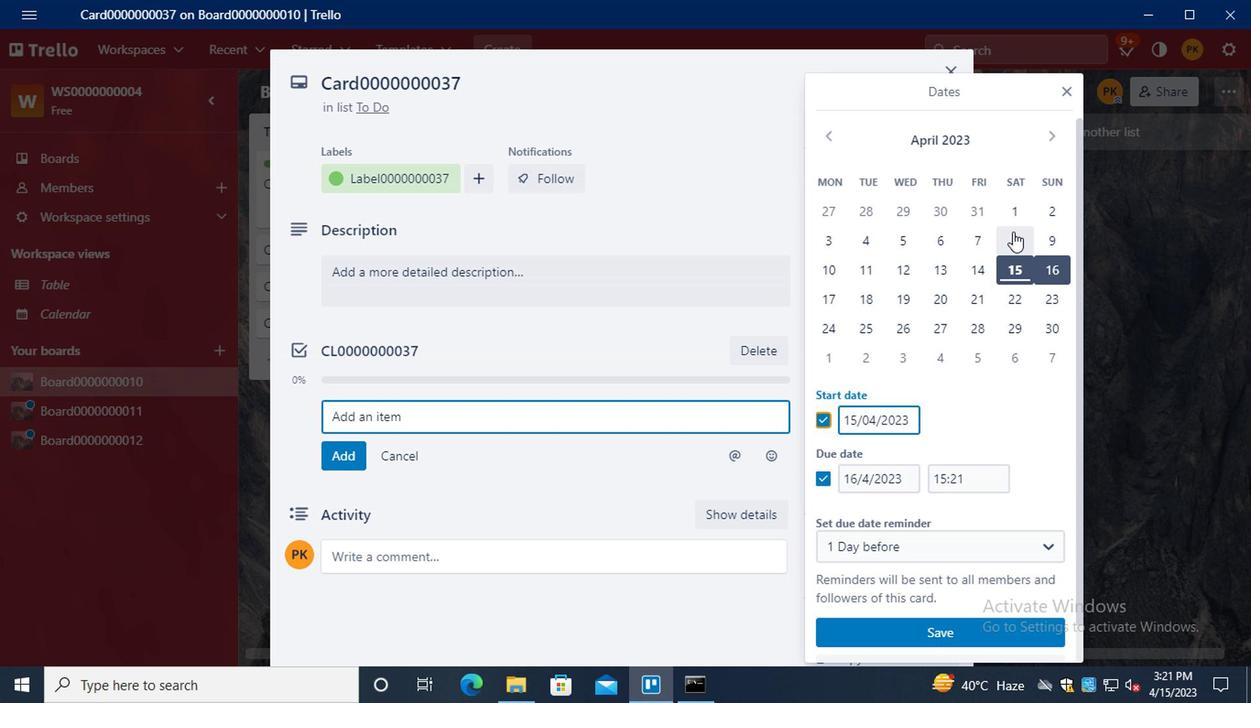 
Action: Mouse moved to (1052, 332)
Screenshot: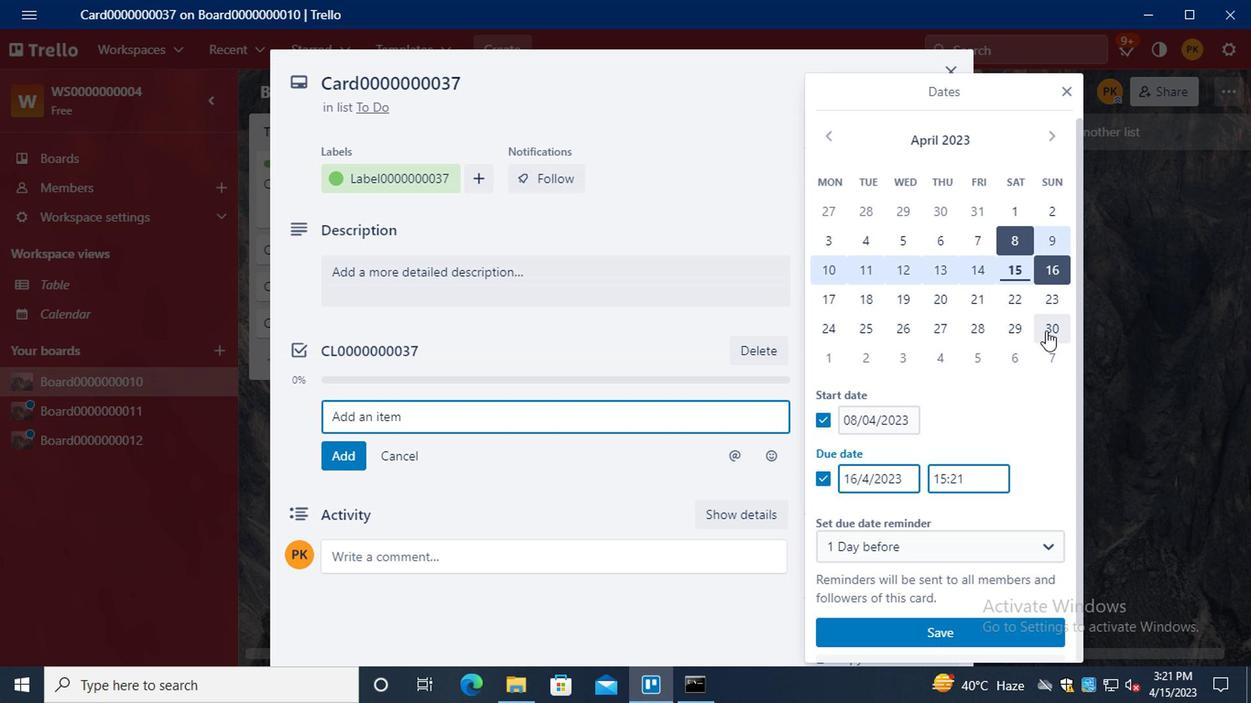 
Action: Mouse pressed left at (1052, 332)
Screenshot: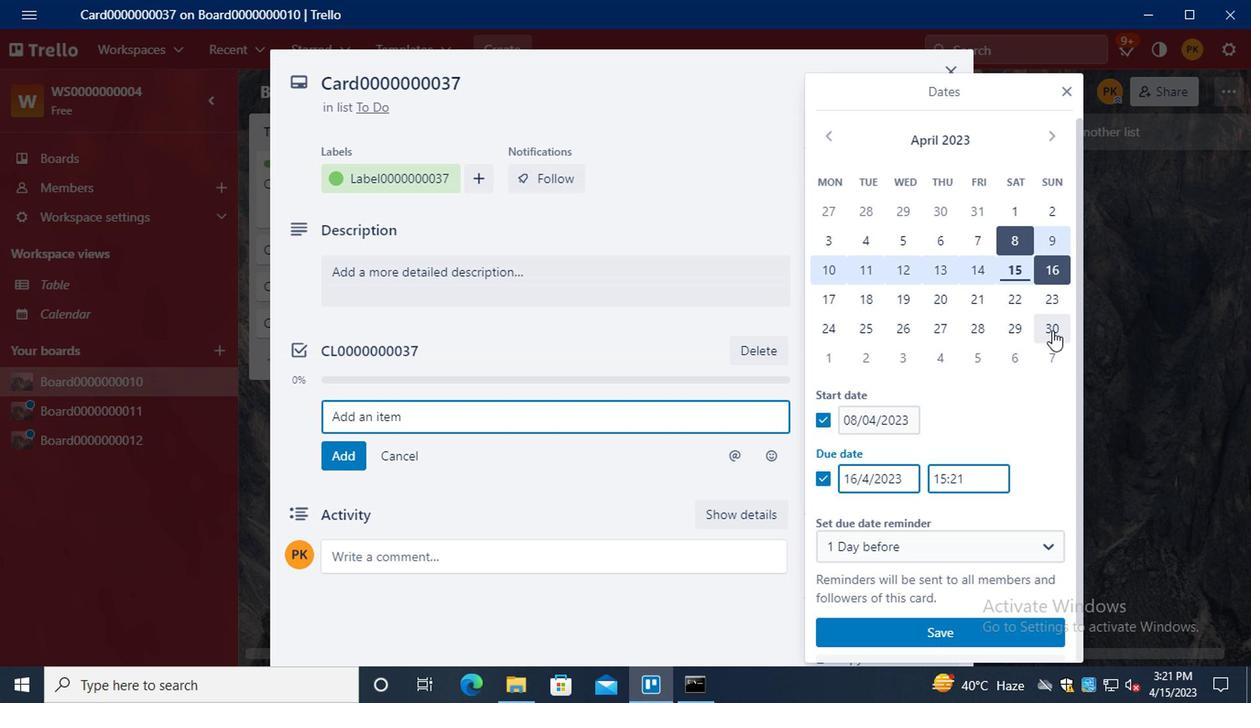 
Action: Mouse moved to (879, 644)
Screenshot: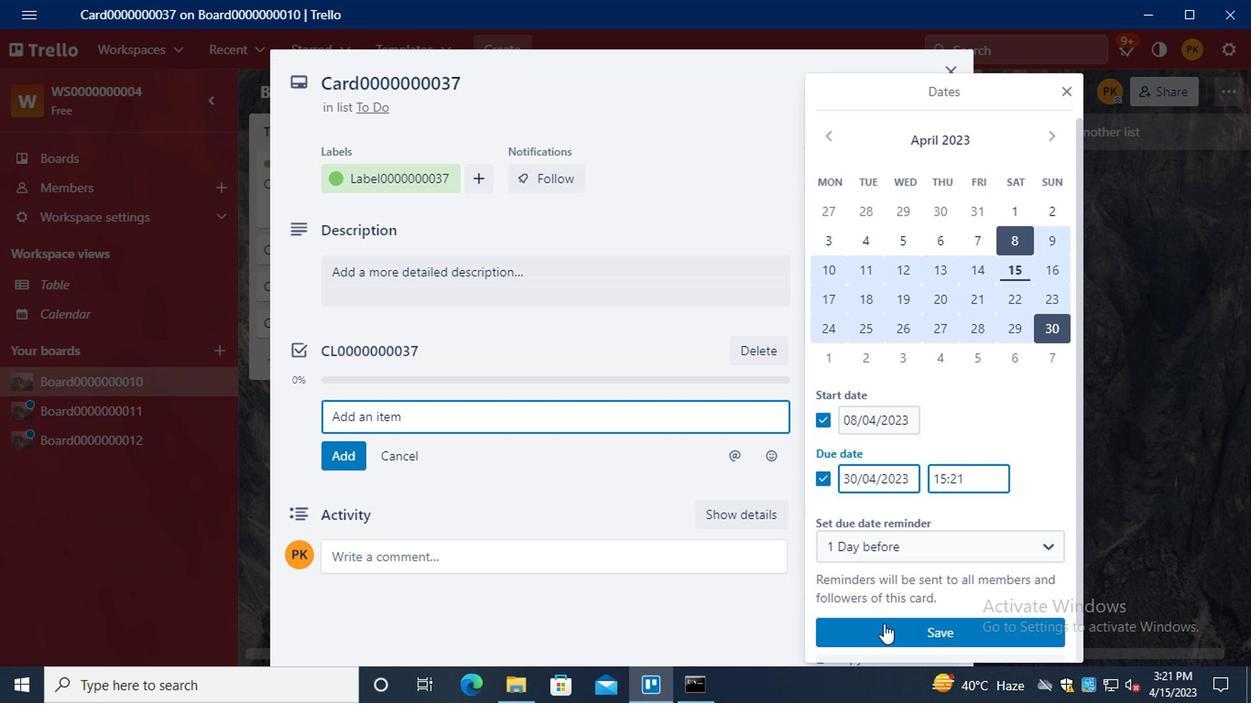 
Action: Mouse pressed left at (879, 644)
Screenshot: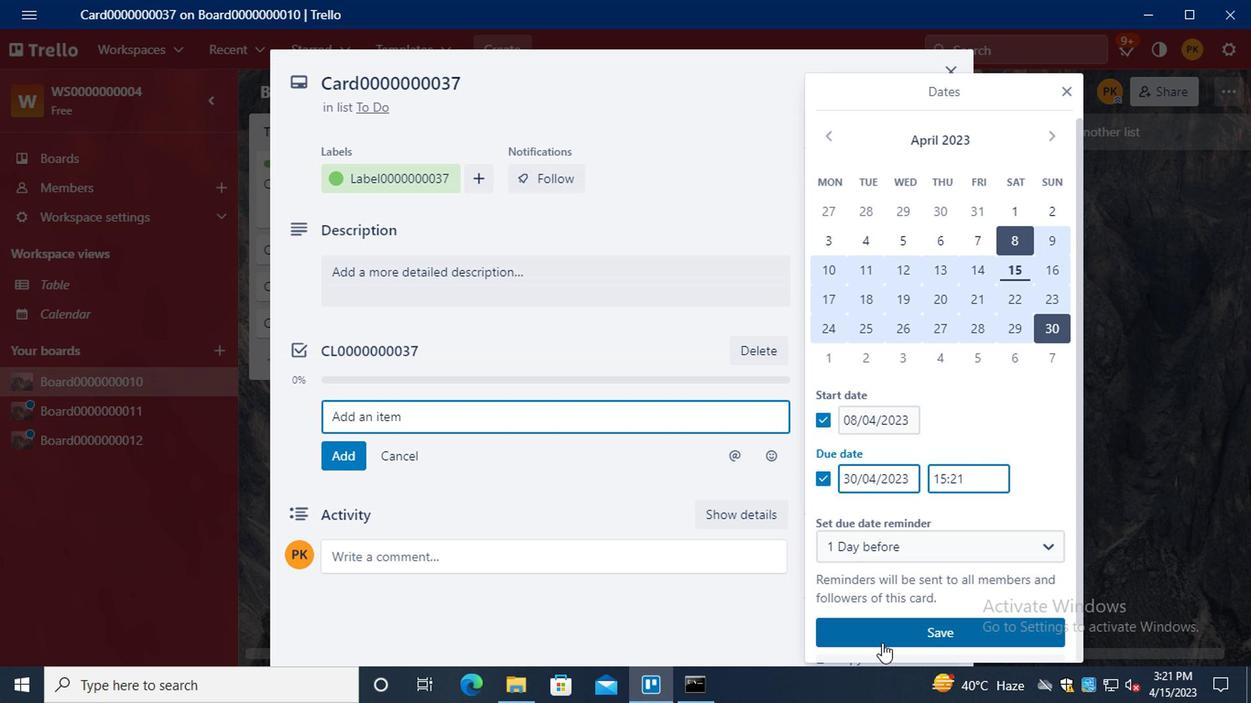 
Action: Mouse moved to (671, 491)
Screenshot: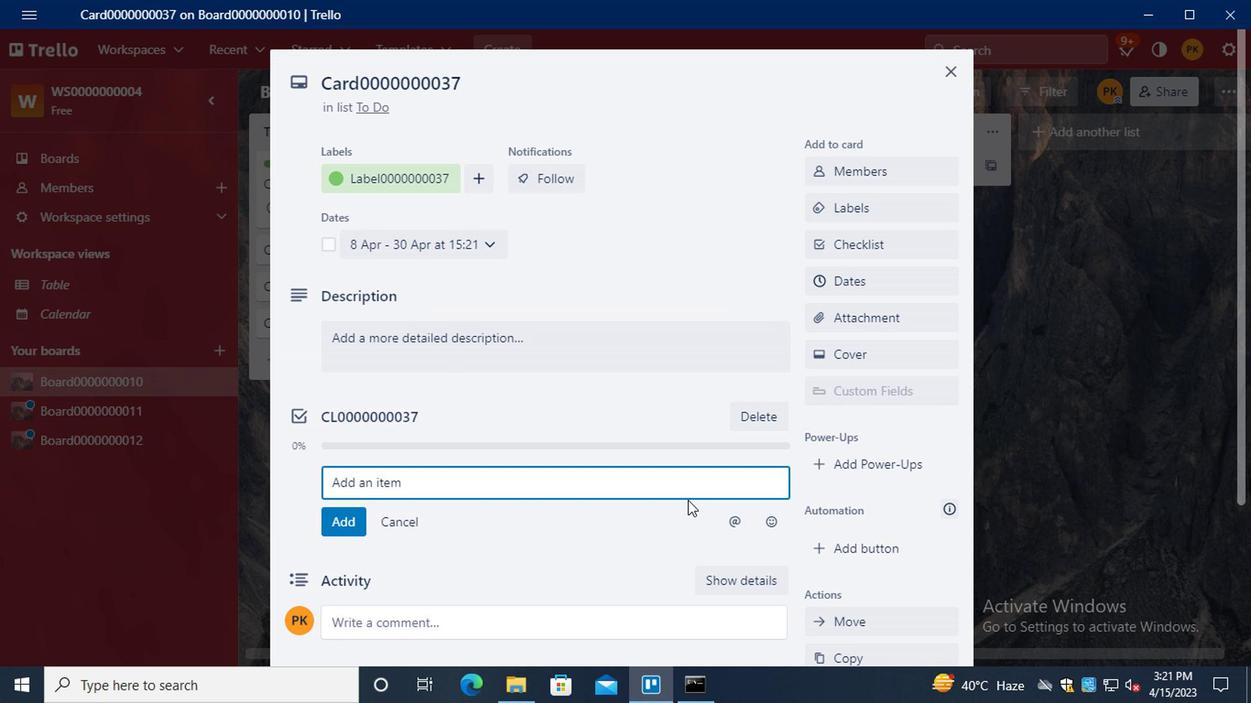 
